 Task: Find connections with filter location Linping with filter topic #Onlineadvertisingwith filter profile language Spanish with filter current company DealShare with filter school National Institute of Technology Warangal with filter industry Radio and Television Broadcasting with filter service category Customer Support with filter keywords title Assistant Engineer
Action: Mouse moved to (347, 239)
Screenshot: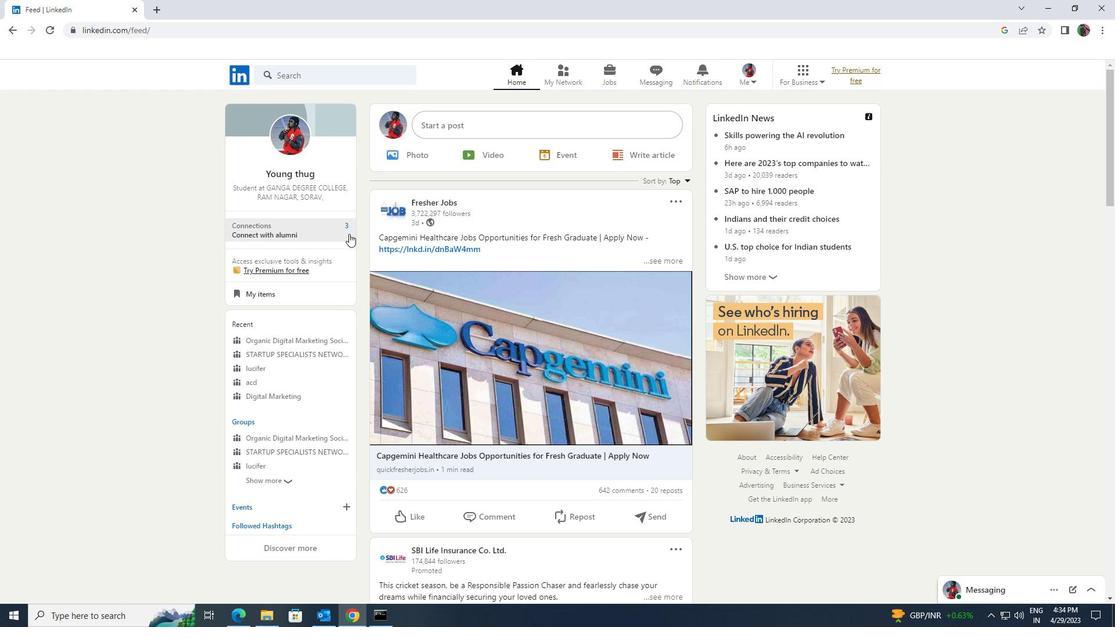 
Action: Mouse pressed left at (347, 239)
Screenshot: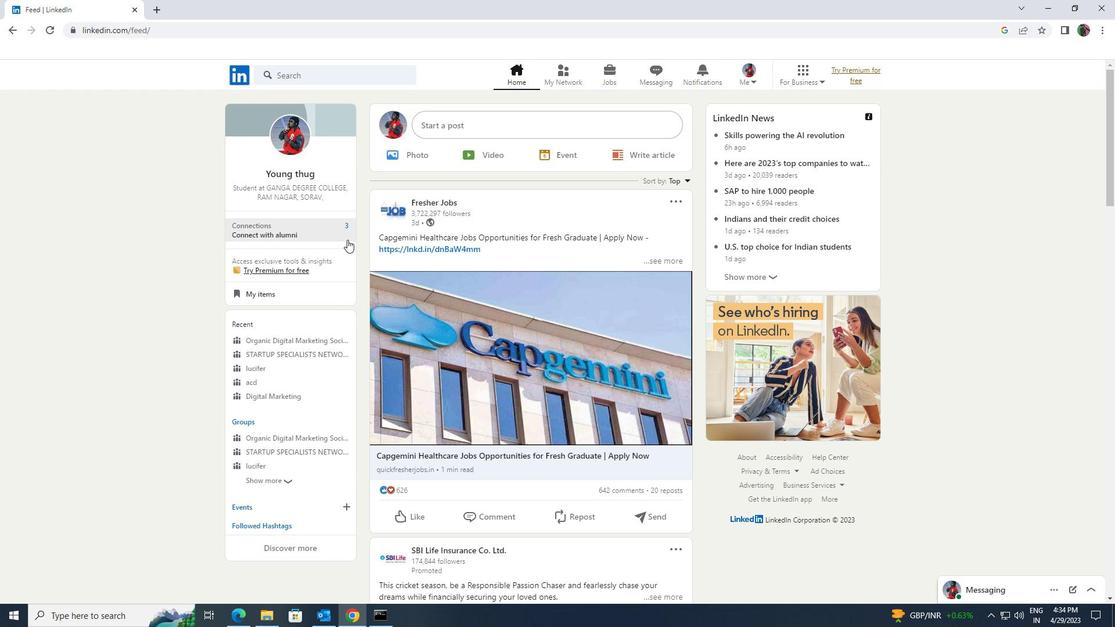 
Action: Mouse moved to (357, 138)
Screenshot: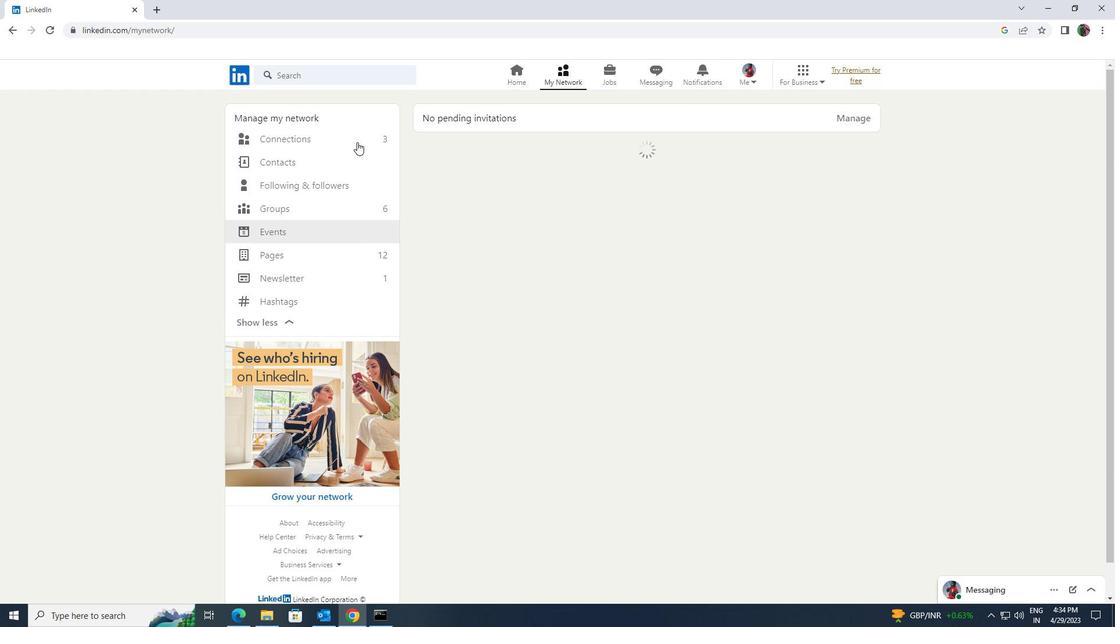 
Action: Mouse pressed left at (357, 138)
Screenshot: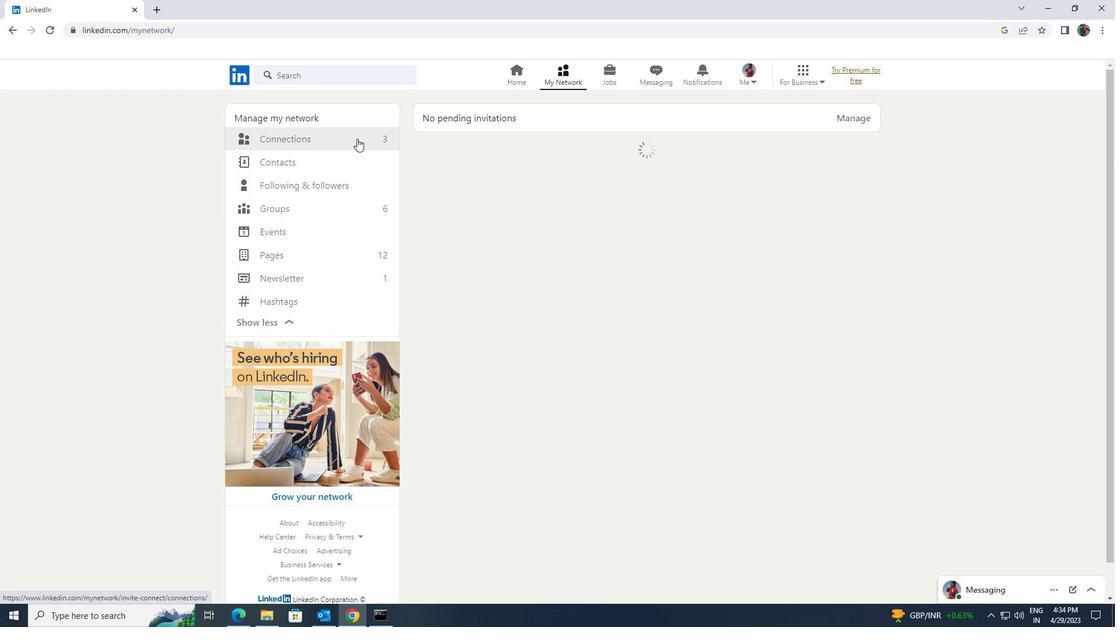 
Action: Mouse moved to (639, 135)
Screenshot: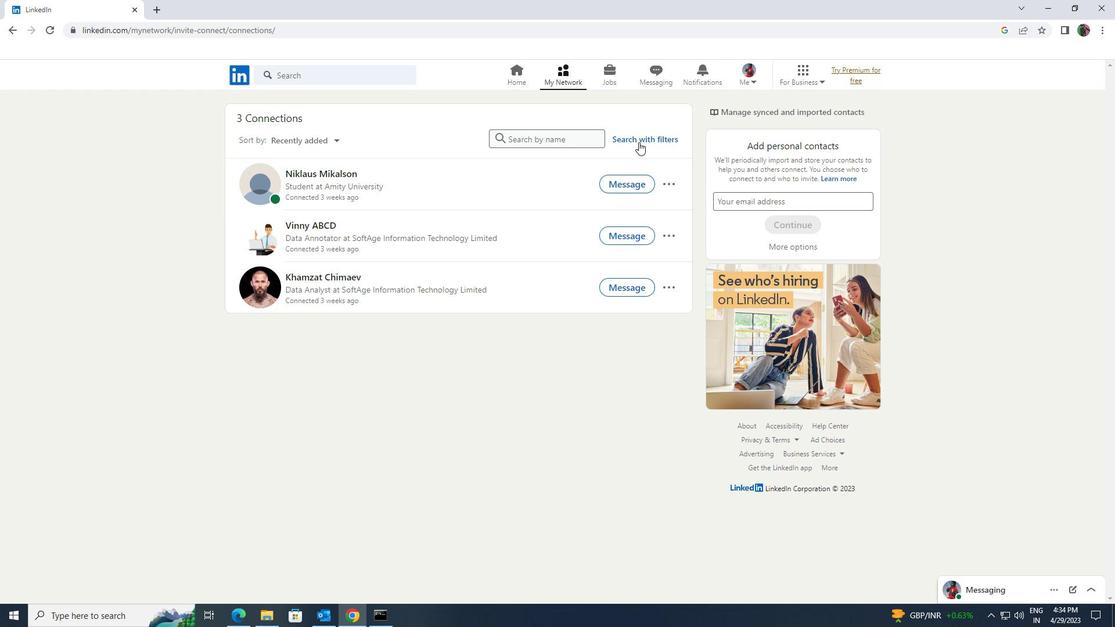 
Action: Mouse pressed left at (639, 135)
Screenshot: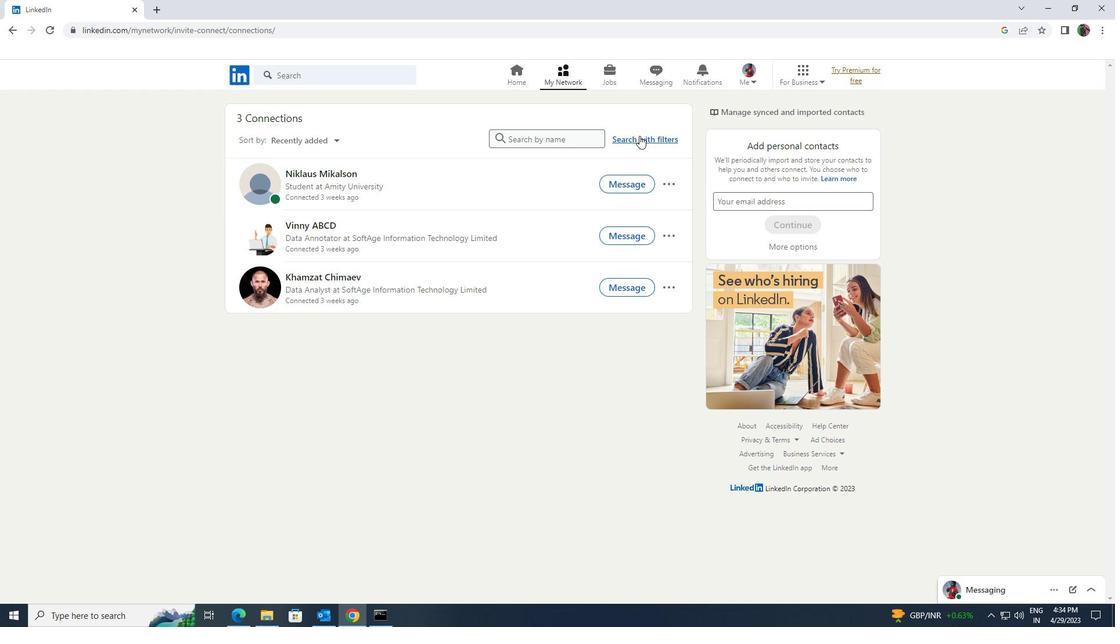
Action: Mouse moved to (593, 110)
Screenshot: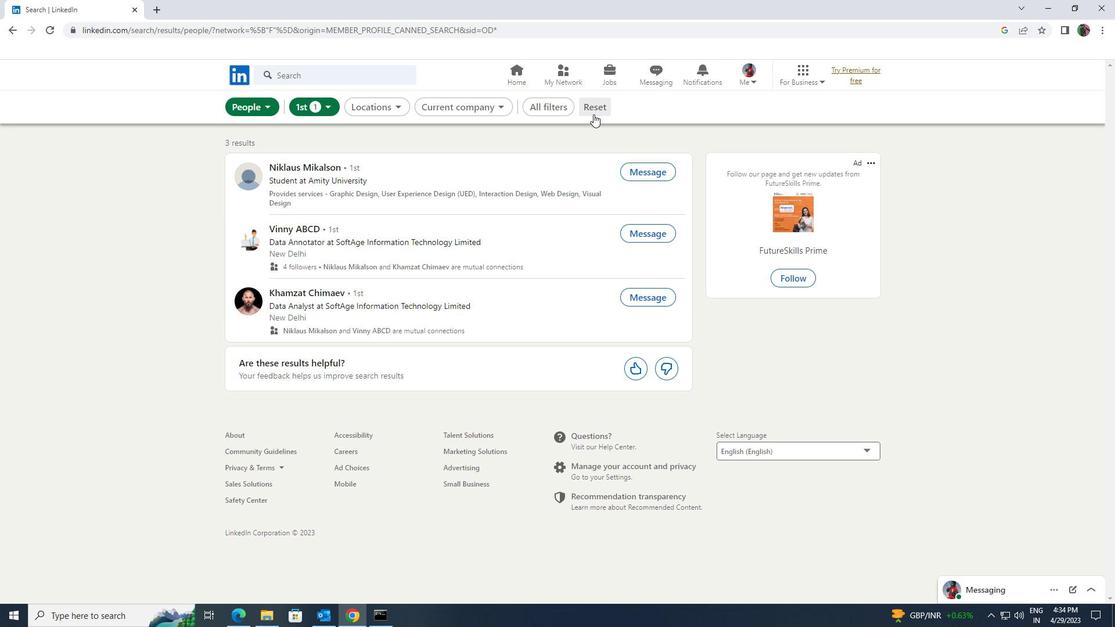 
Action: Mouse pressed left at (593, 110)
Screenshot: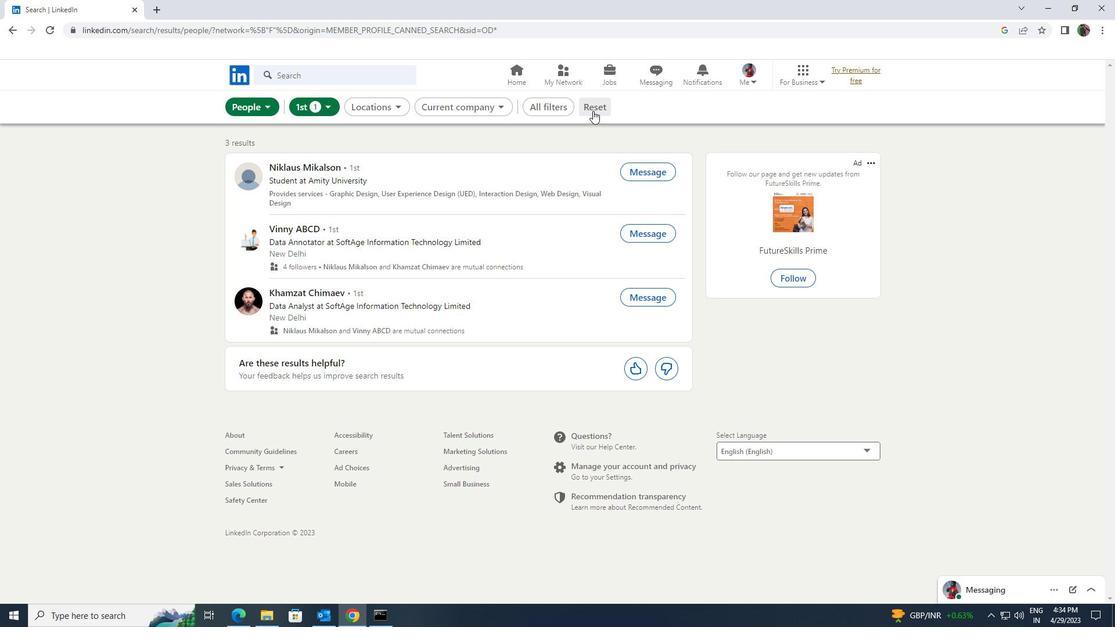 
Action: Mouse moved to (591, 110)
Screenshot: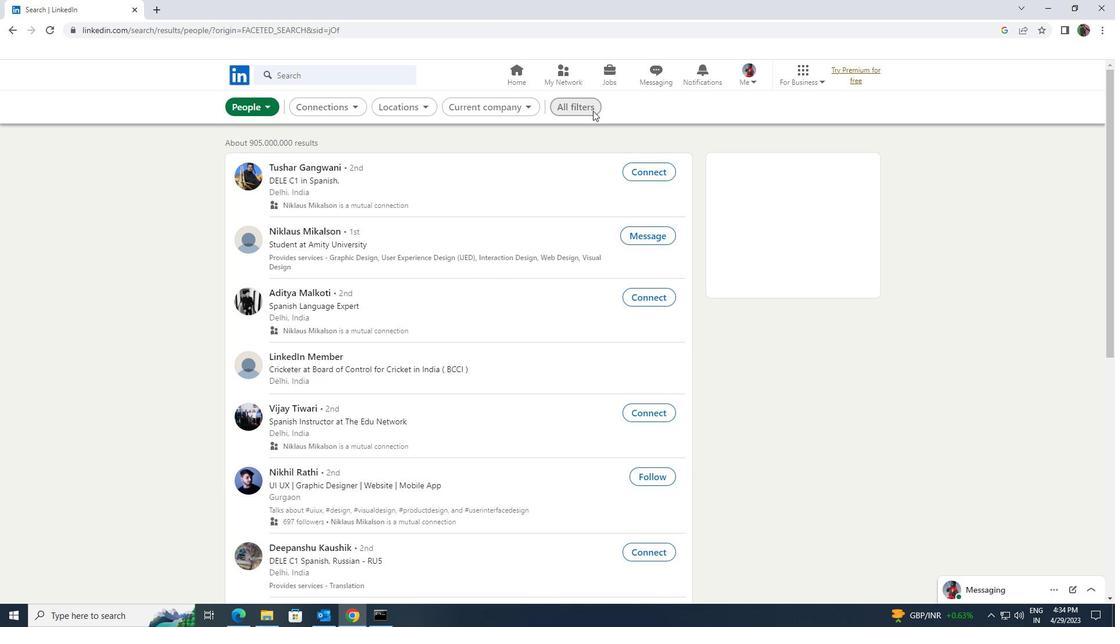 
Action: Mouse pressed left at (591, 110)
Screenshot: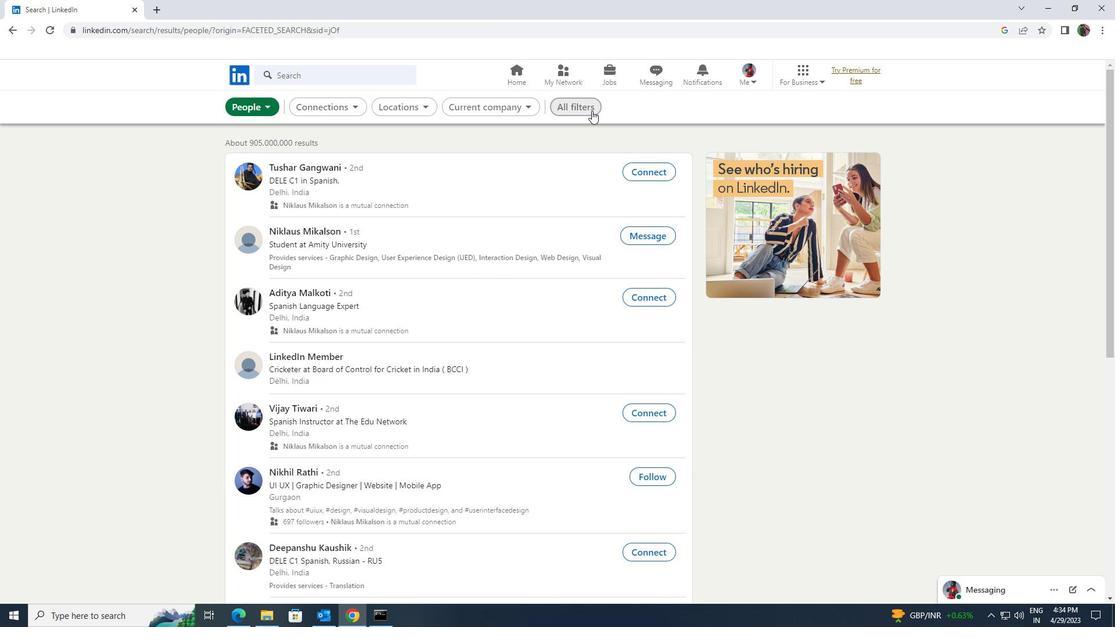 
Action: Mouse moved to (993, 367)
Screenshot: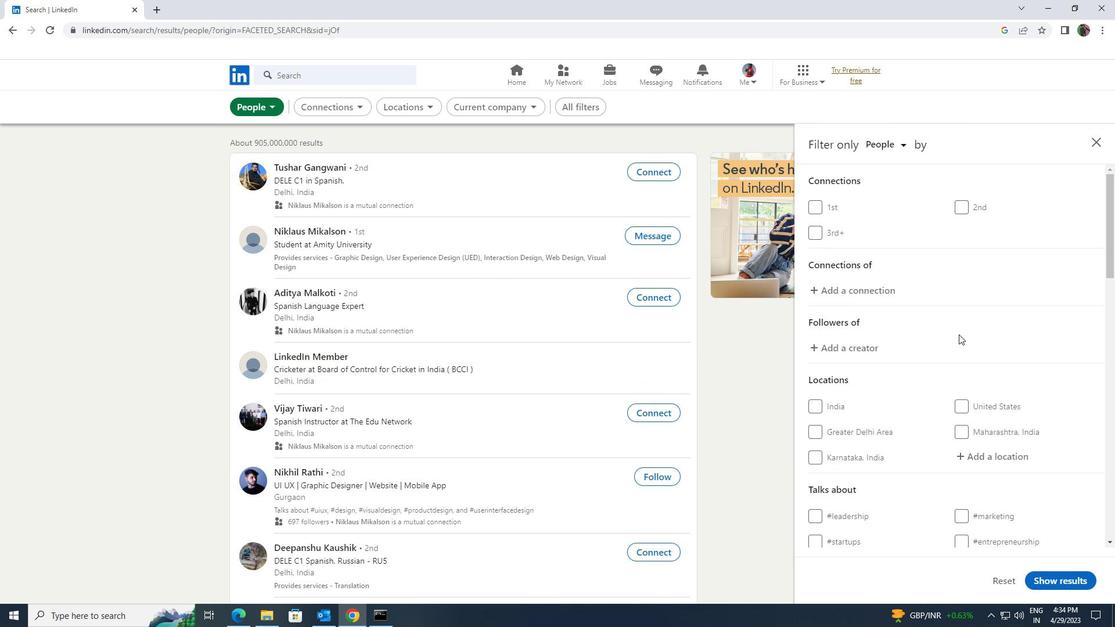 
Action: Mouse scrolled (993, 367) with delta (0, 0)
Screenshot: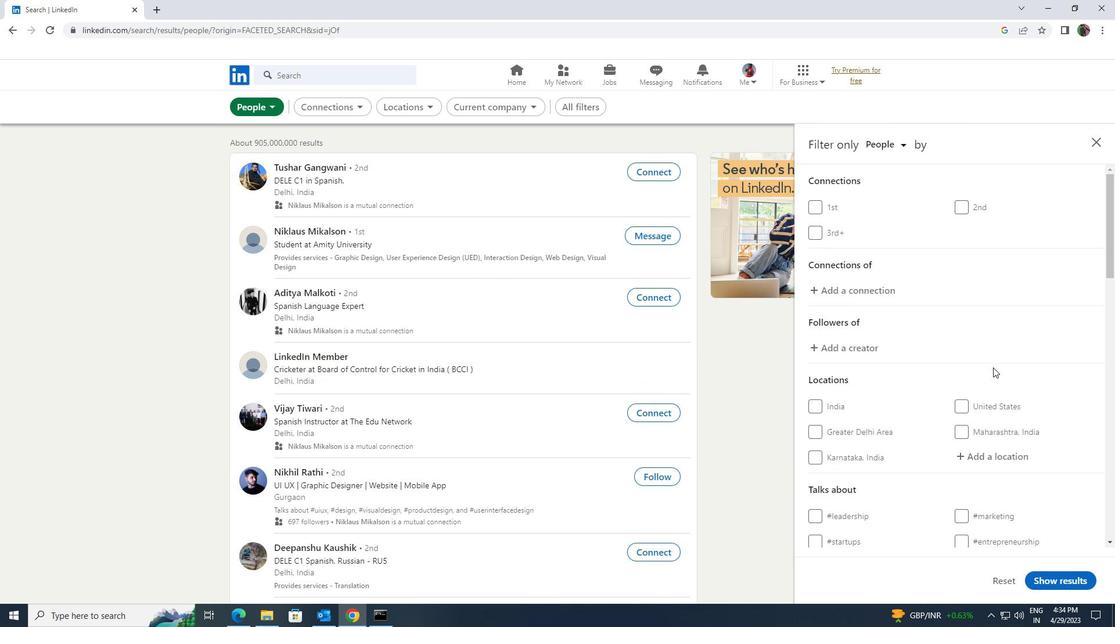 
Action: Mouse scrolled (993, 367) with delta (0, 0)
Screenshot: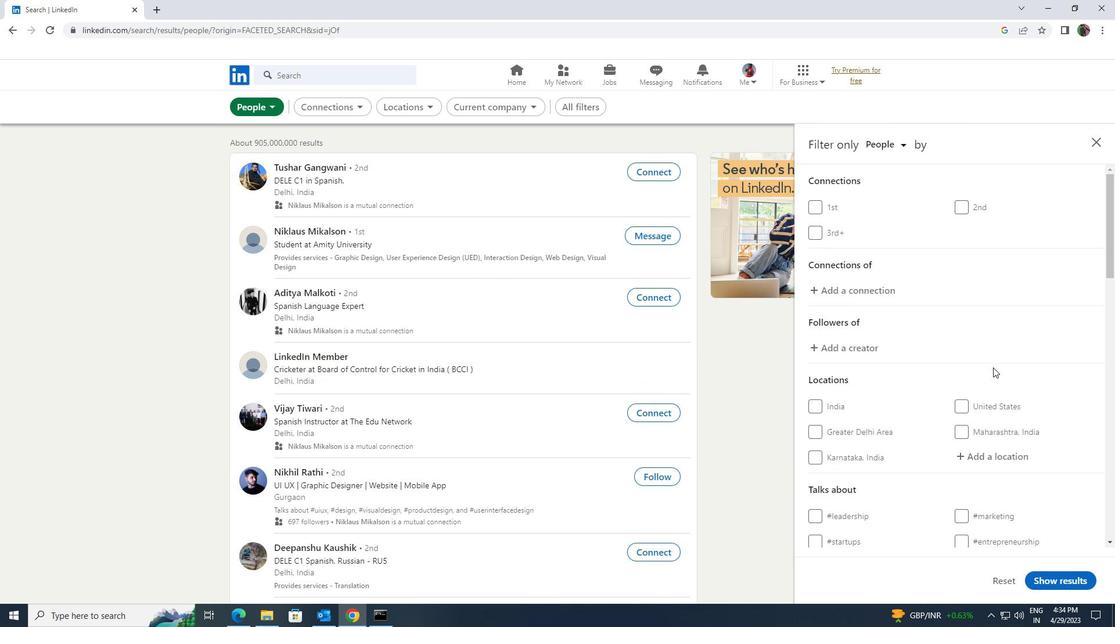 
Action: Mouse moved to (996, 343)
Screenshot: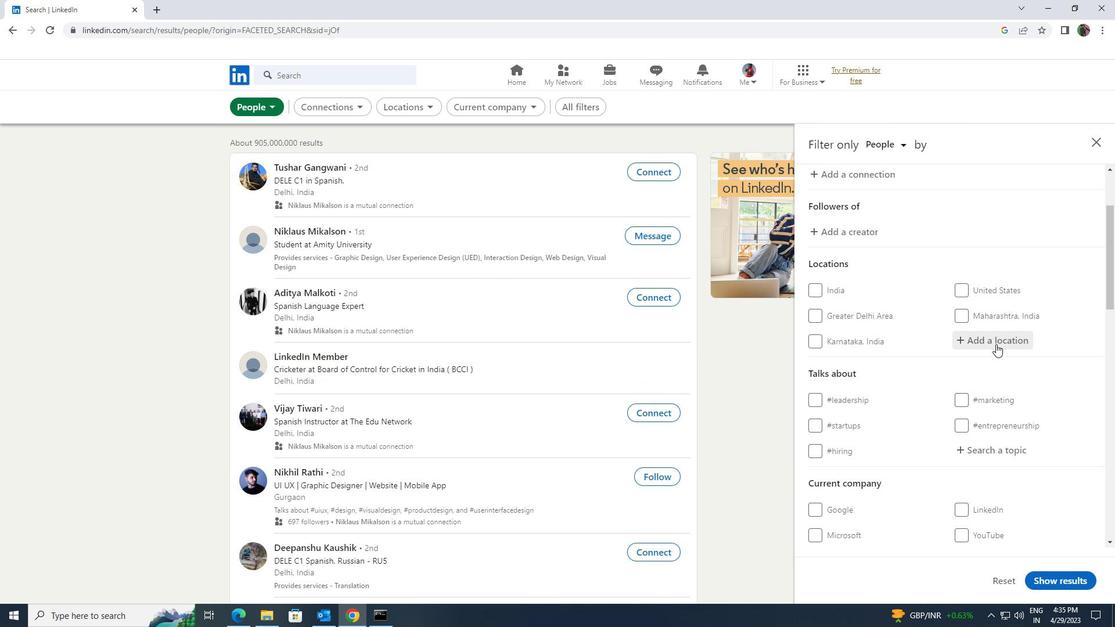 
Action: Mouse pressed left at (996, 343)
Screenshot: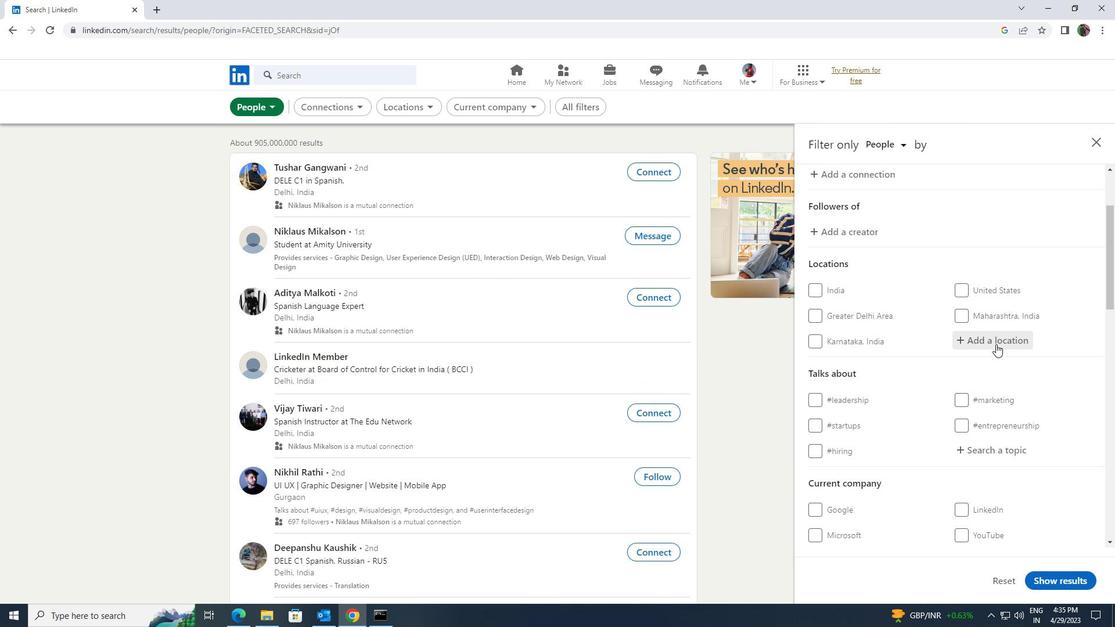 
Action: Key pressed <Key.shift>LINGPING
Screenshot: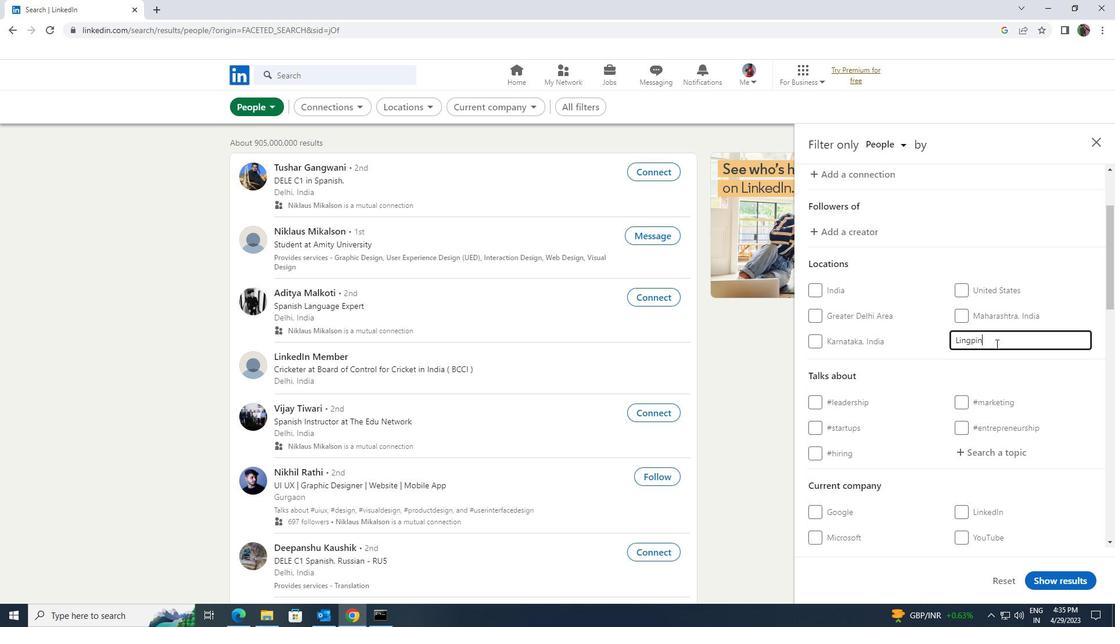 
Action: Mouse moved to (997, 449)
Screenshot: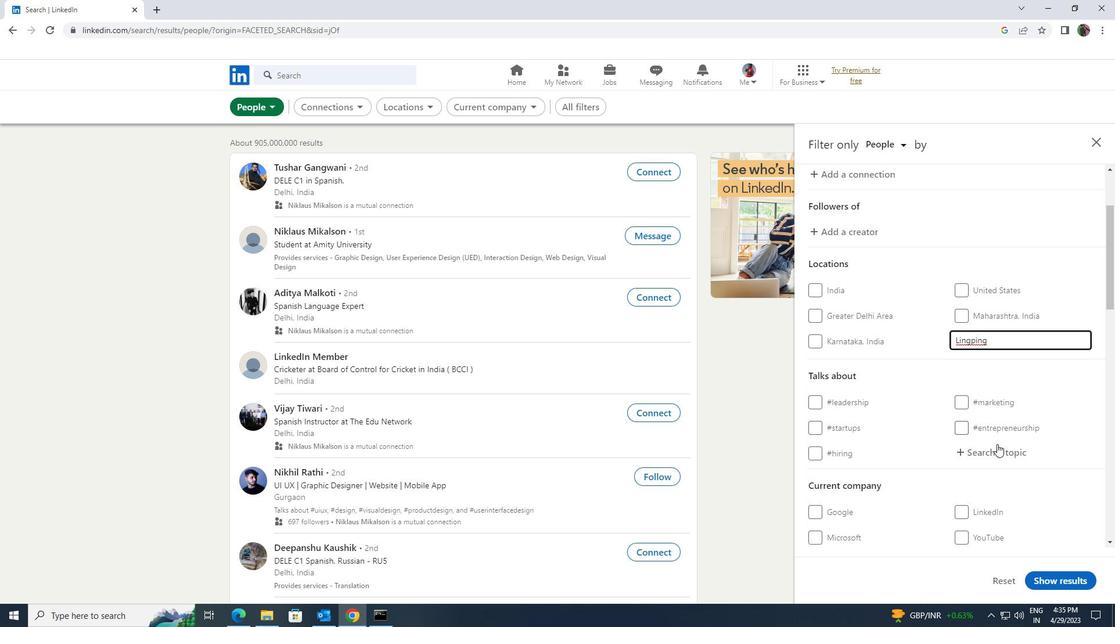 
Action: Mouse pressed left at (997, 449)
Screenshot: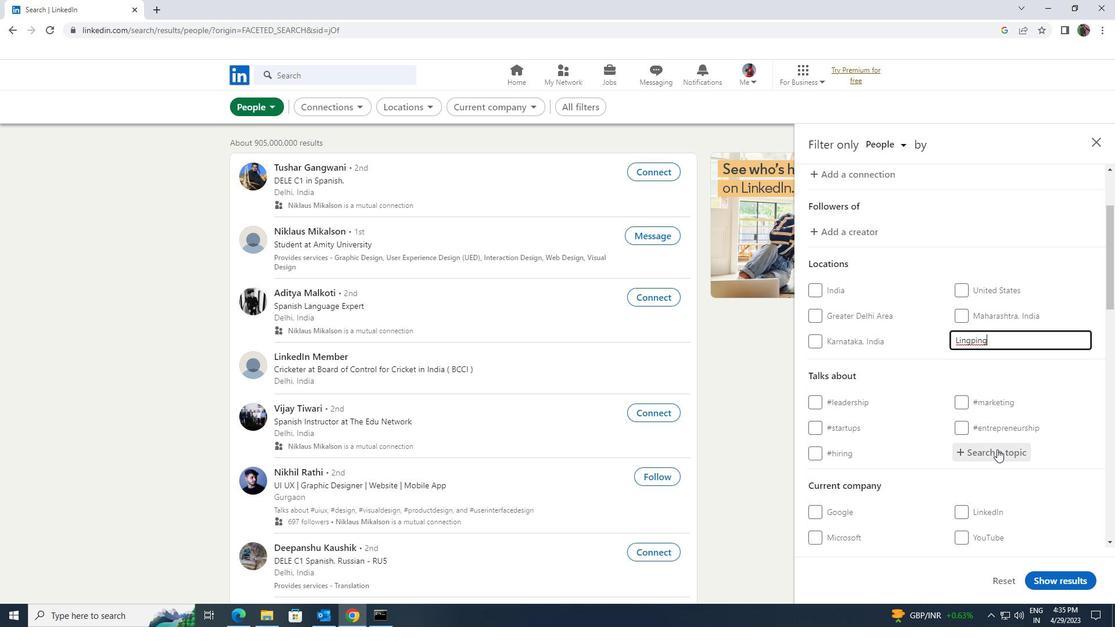 
Action: Mouse moved to (997, 450)
Screenshot: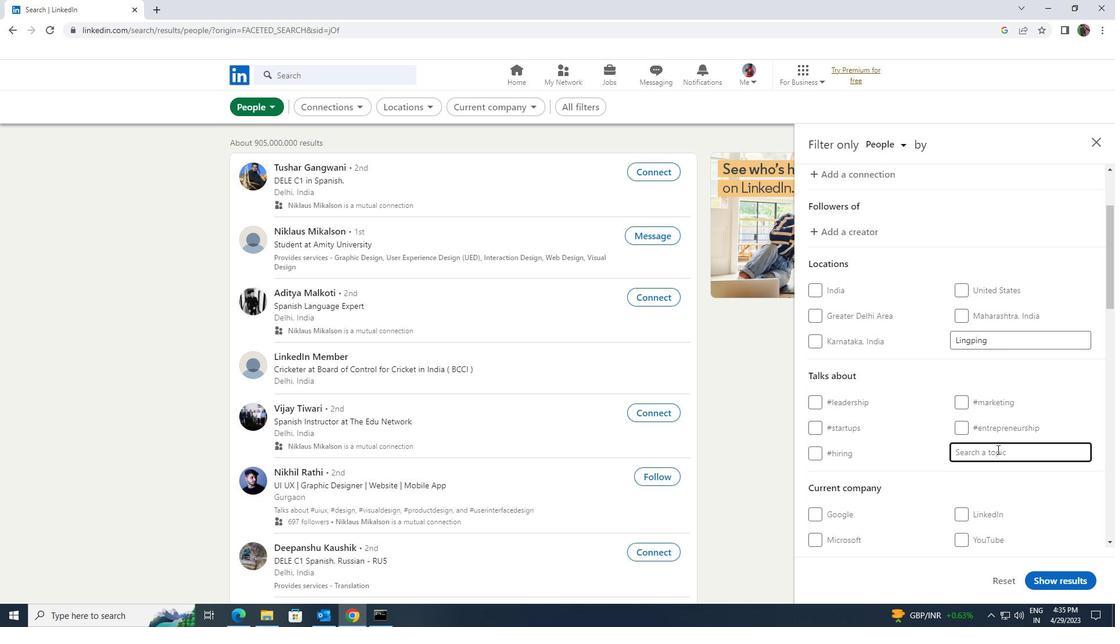 
Action: Key pressed <Key.shift>ONLINEADVER
Screenshot: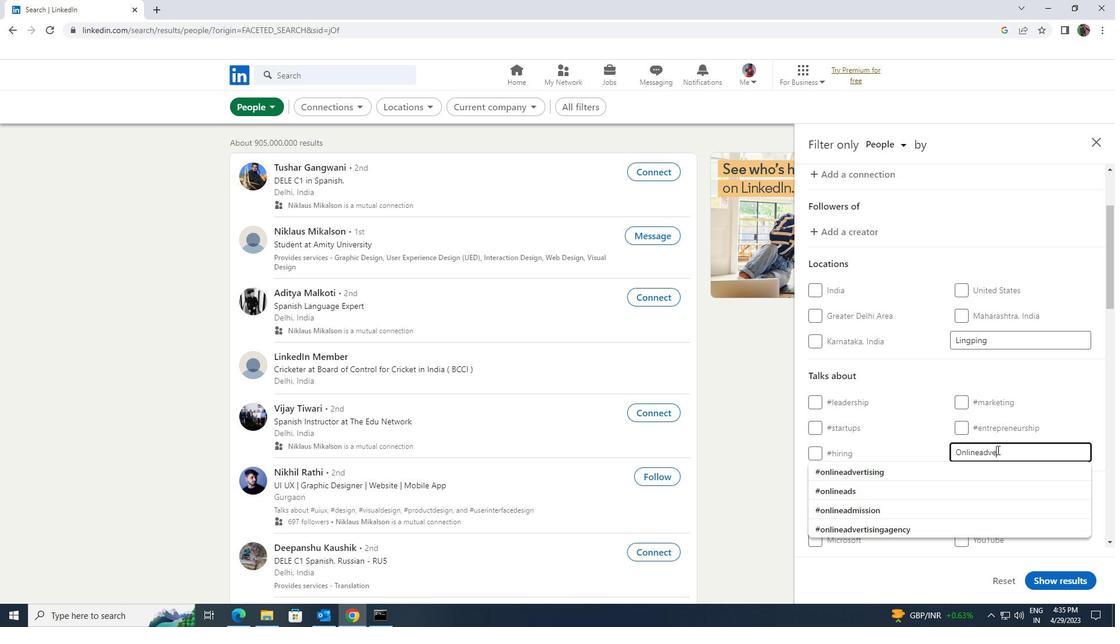 
Action: Mouse moved to (989, 465)
Screenshot: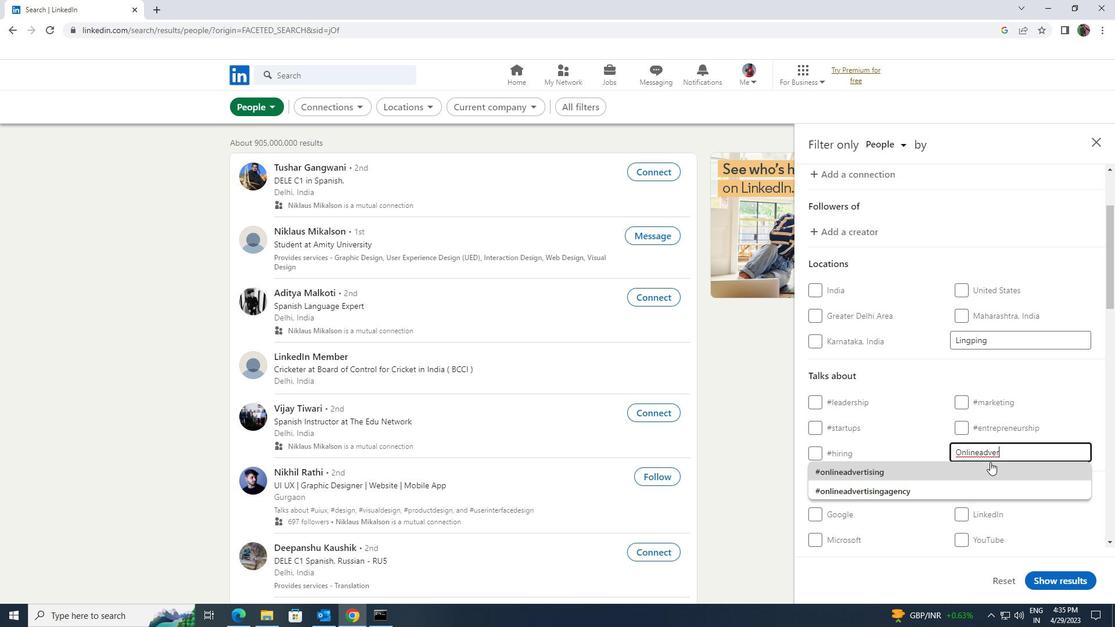 
Action: Mouse pressed left at (989, 465)
Screenshot: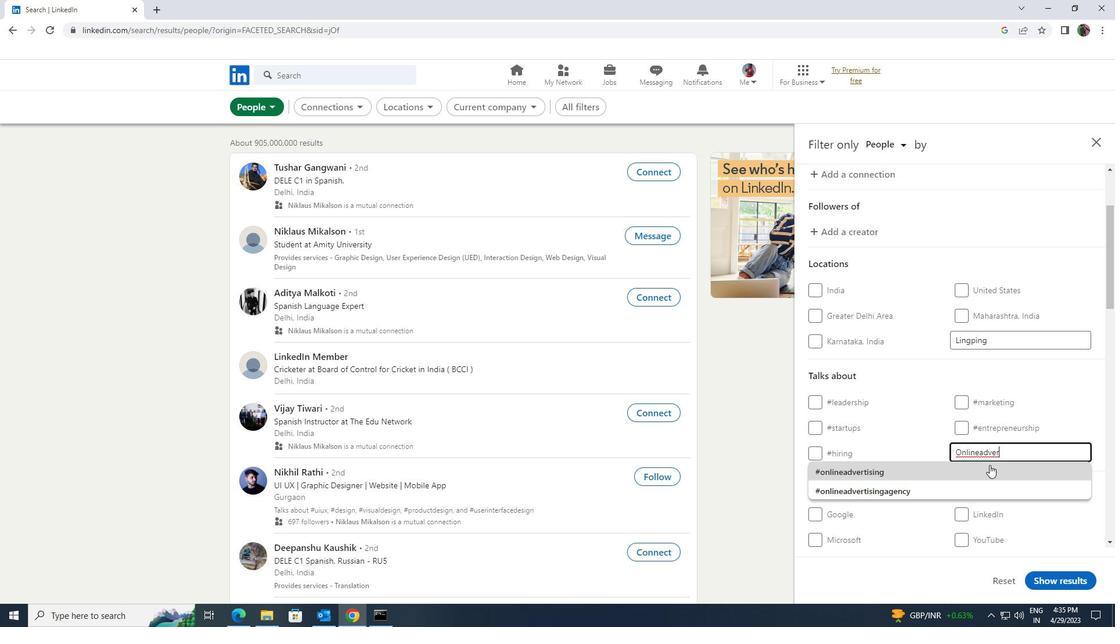 
Action: Mouse scrolled (989, 464) with delta (0, 0)
Screenshot: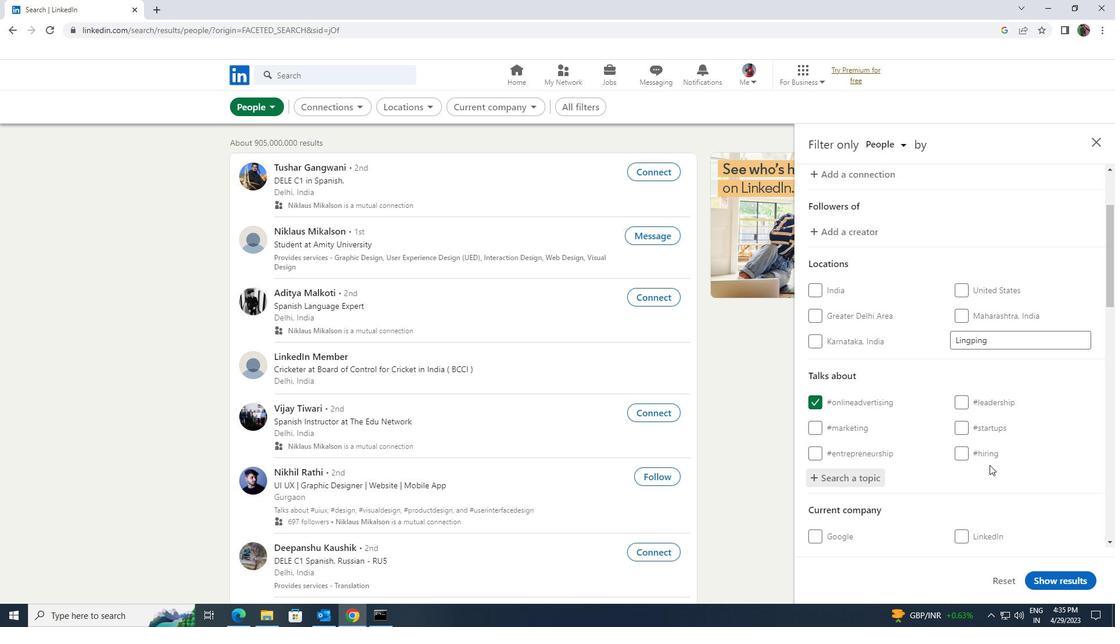 
Action: Mouse scrolled (989, 464) with delta (0, 0)
Screenshot: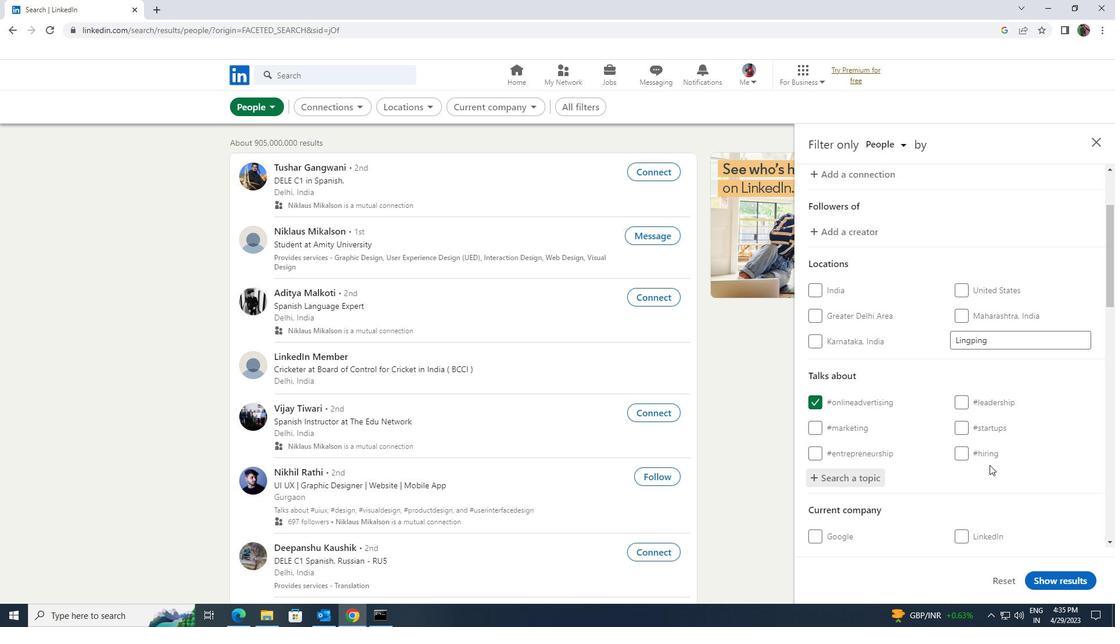 
Action: Mouse scrolled (989, 464) with delta (0, 0)
Screenshot: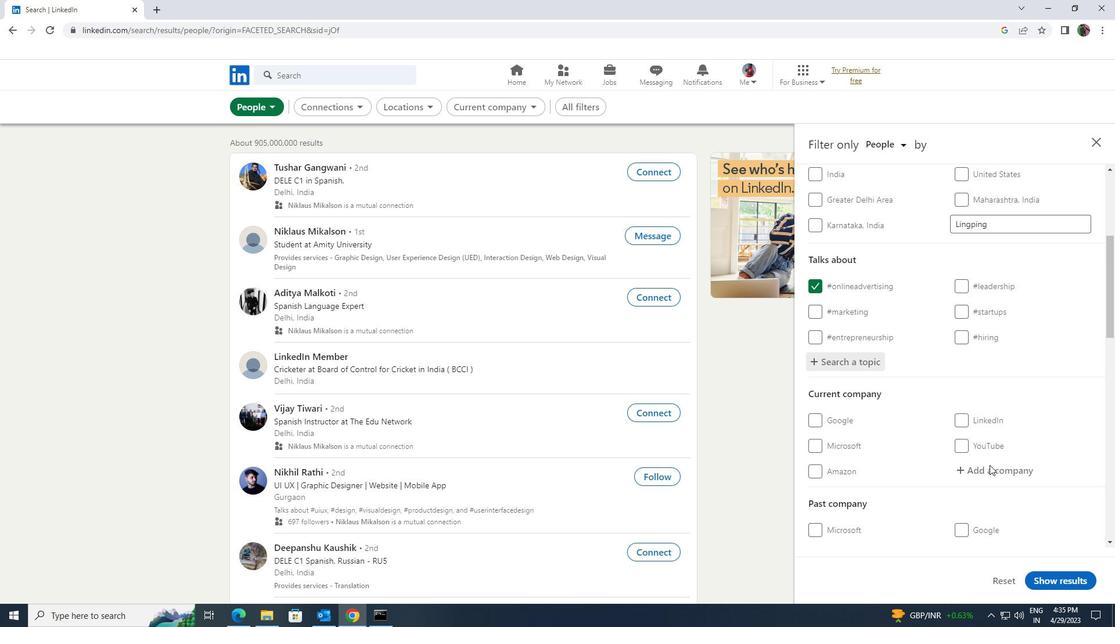 
Action: Mouse scrolled (989, 464) with delta (0, 0)
Screenshot: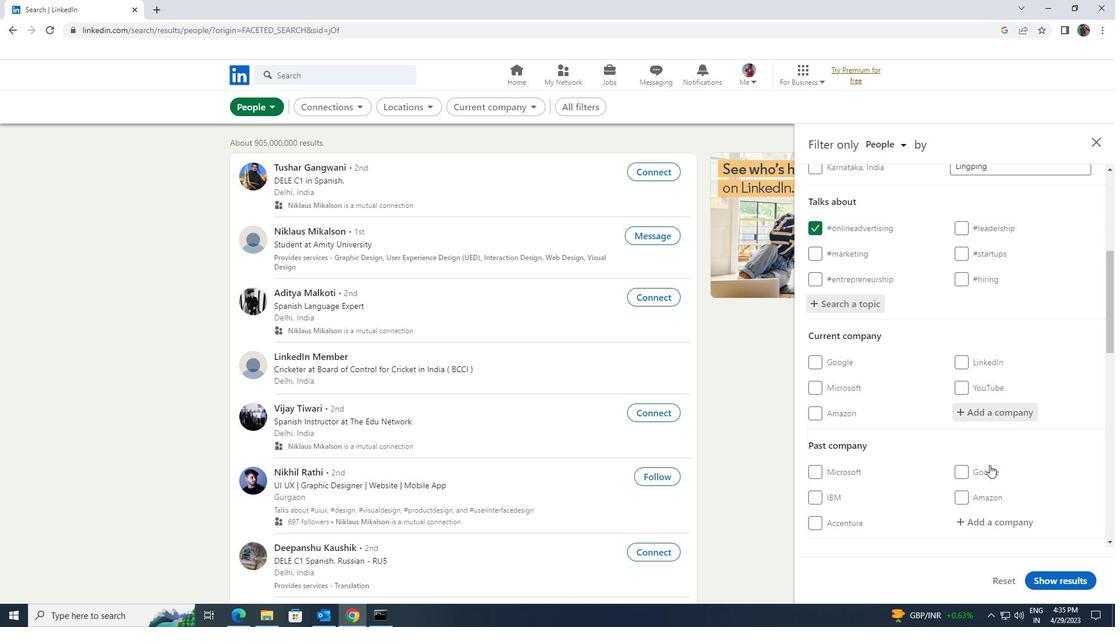 
Action: Mouse scrolled (989, 464) with delta (0, 0)
Screenshot: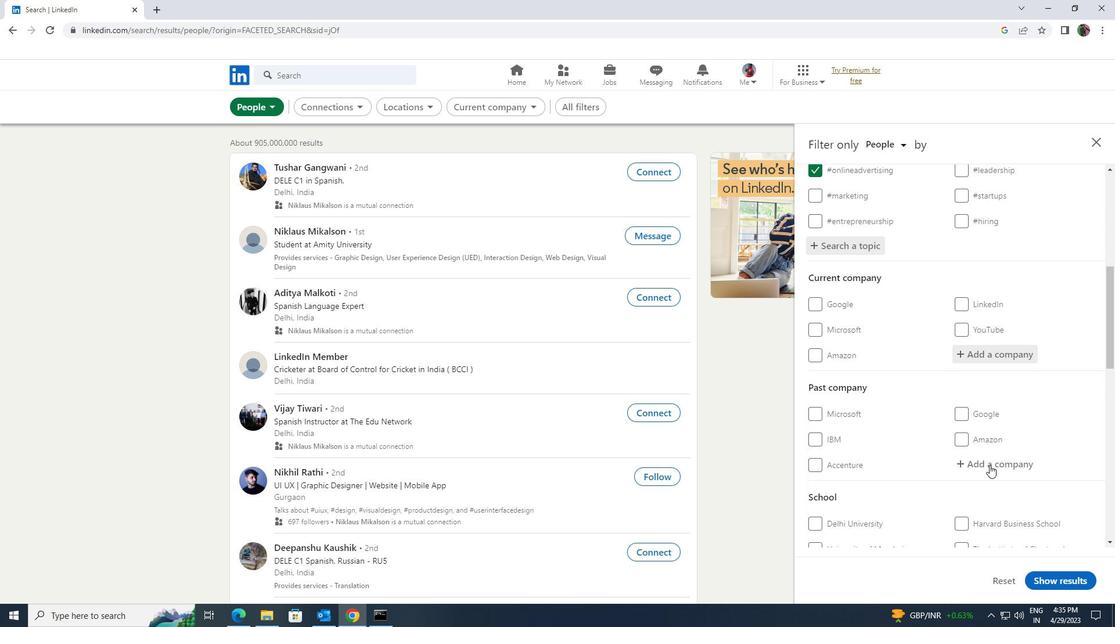 
Action: Mouse scrolled (989, 464) with delta (0, 0)
Screenshot: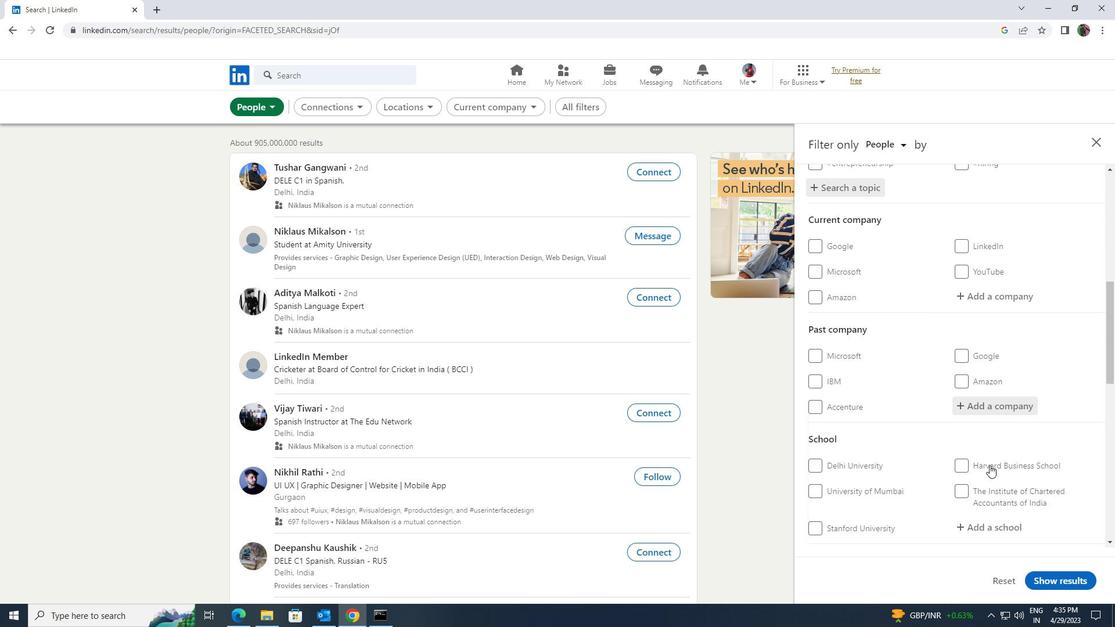 
Action: Mouse scrolled (989, 464) with delta (0, 0)
Screenshot: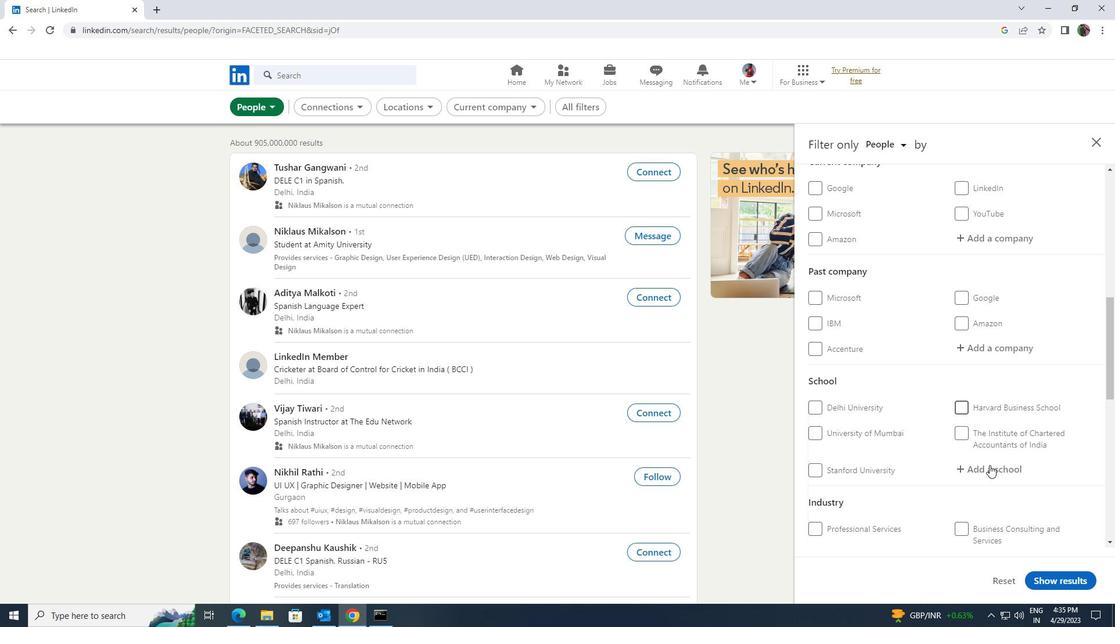 
Action: Mouse scrolled (989, 464) with delta (0, 0)
Screenshot: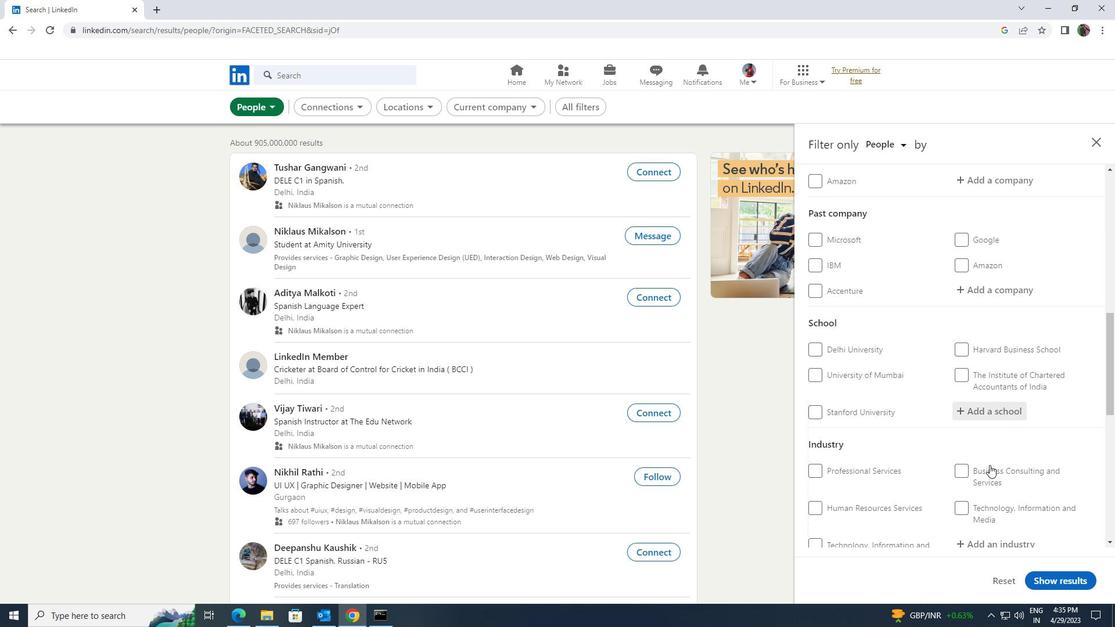 
Action: Mouse scrolled (989, 464) with delta (0, 0)
Screenshot: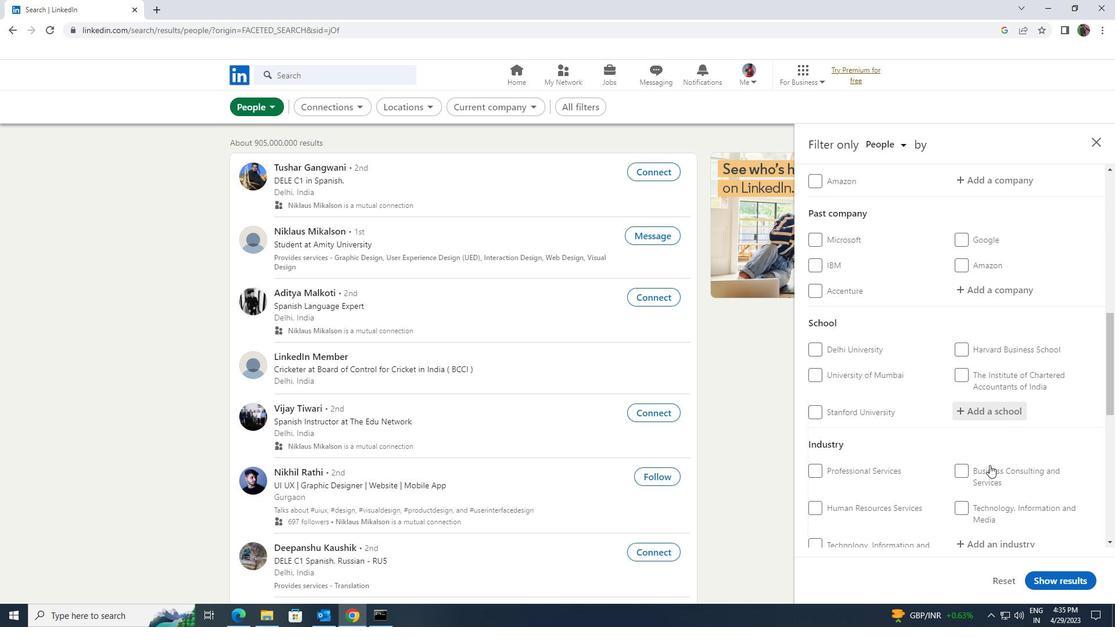 
Action: Mouse scrolled (989, 464) with delta (0, 0)
Screenshot: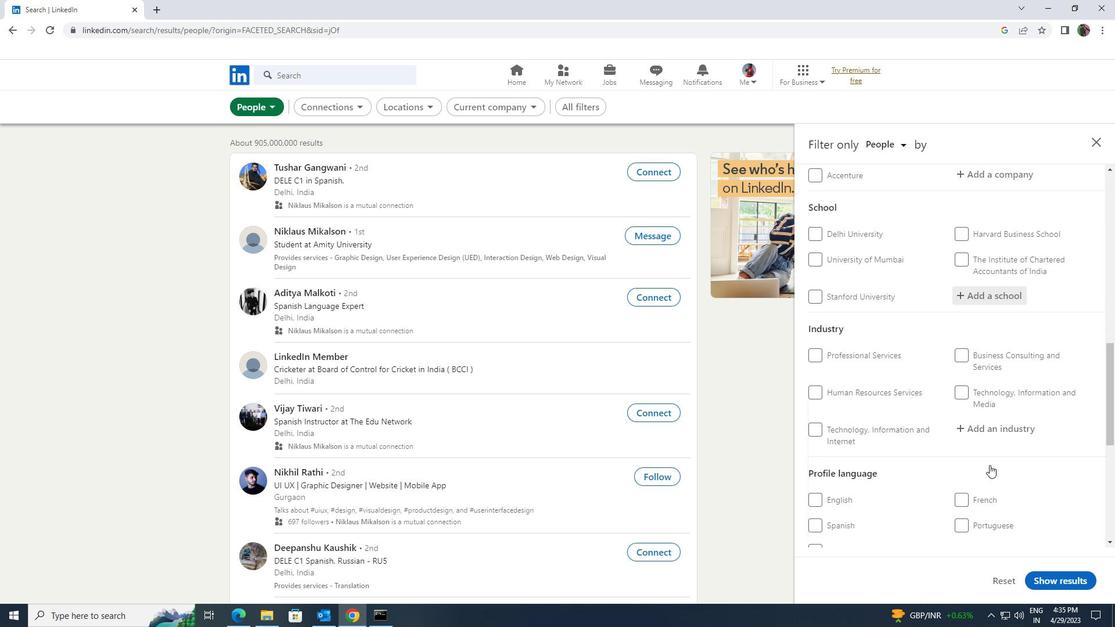 
Action: Mouse moved to (820, 468)
Screenshot: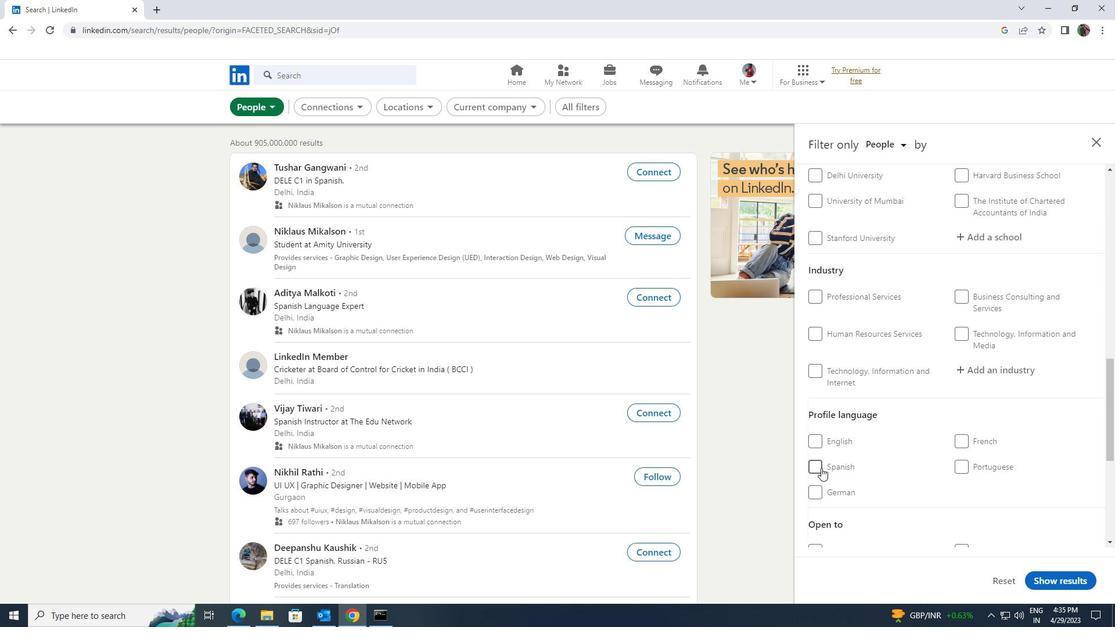 
Action: Mouse pressed left at (820, 468)
Screenshot: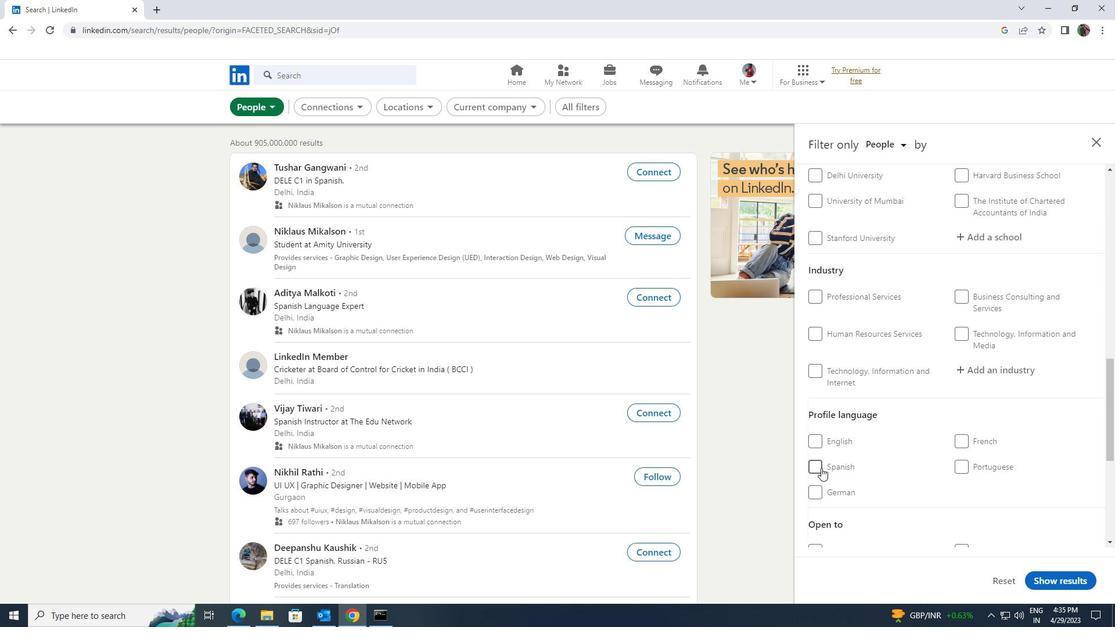 
Action: Mouse moved to (941, 488)
Screenshot: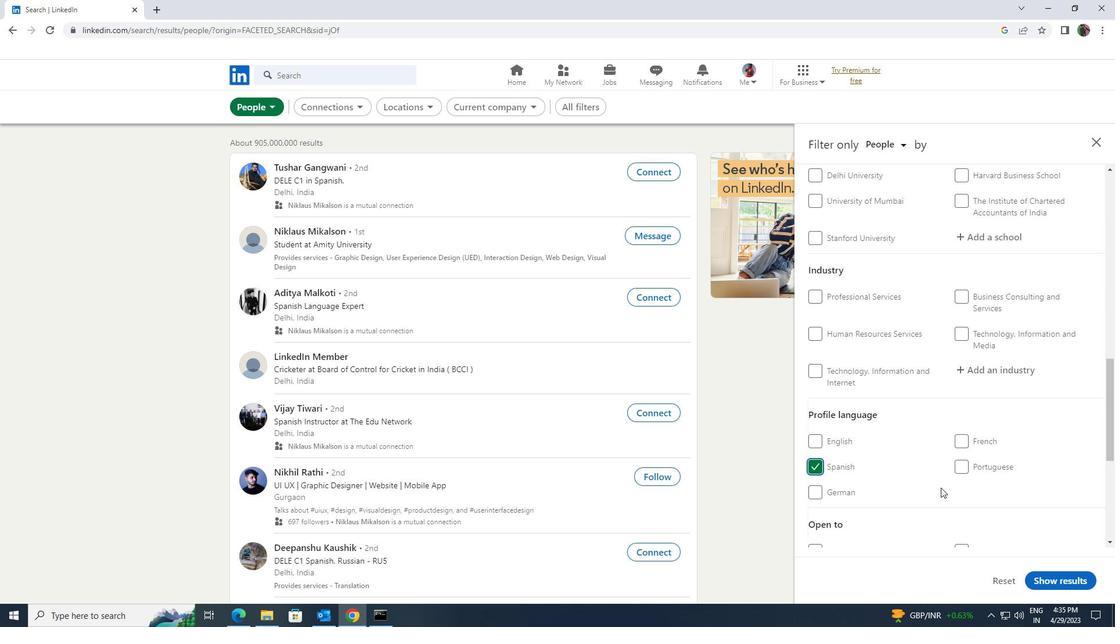 
Action: Mouse scrolled (941, 489) with delta (0, 0)
Screenshot: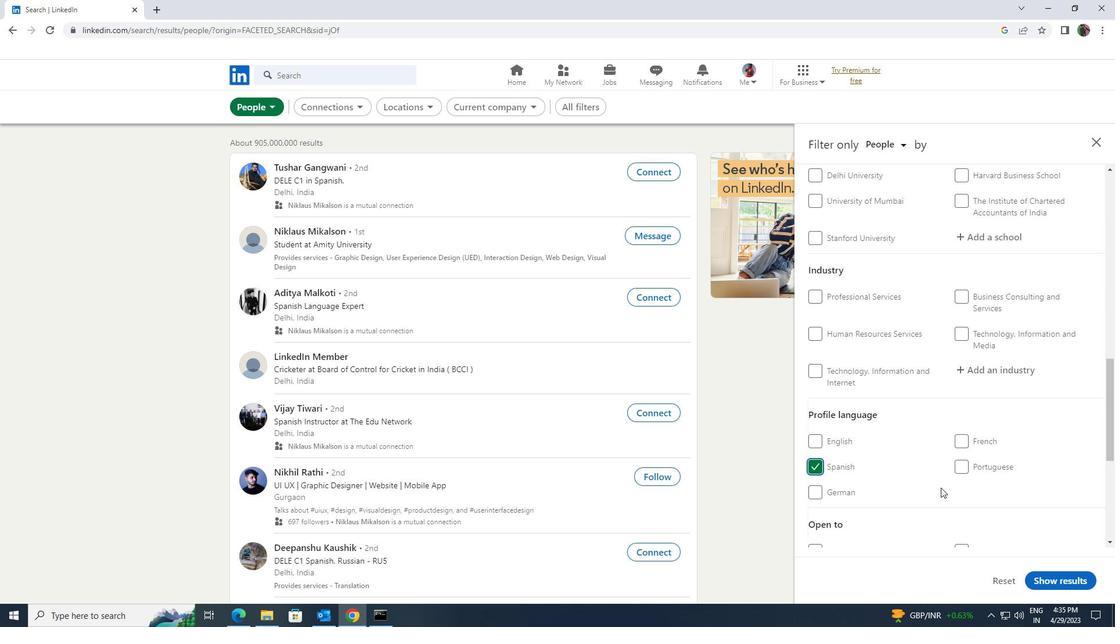 
Action: Mouse scrolled (941, 489) with delta (0, 0)
Screenshot: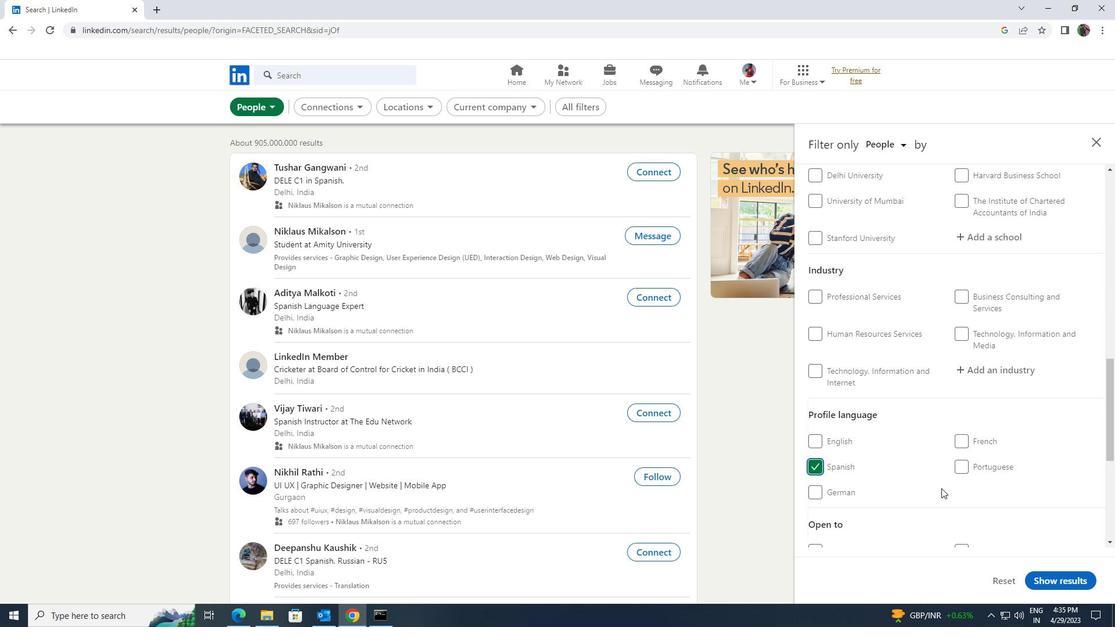 
Action: Mouse moved to (940, 489)
Screenshot: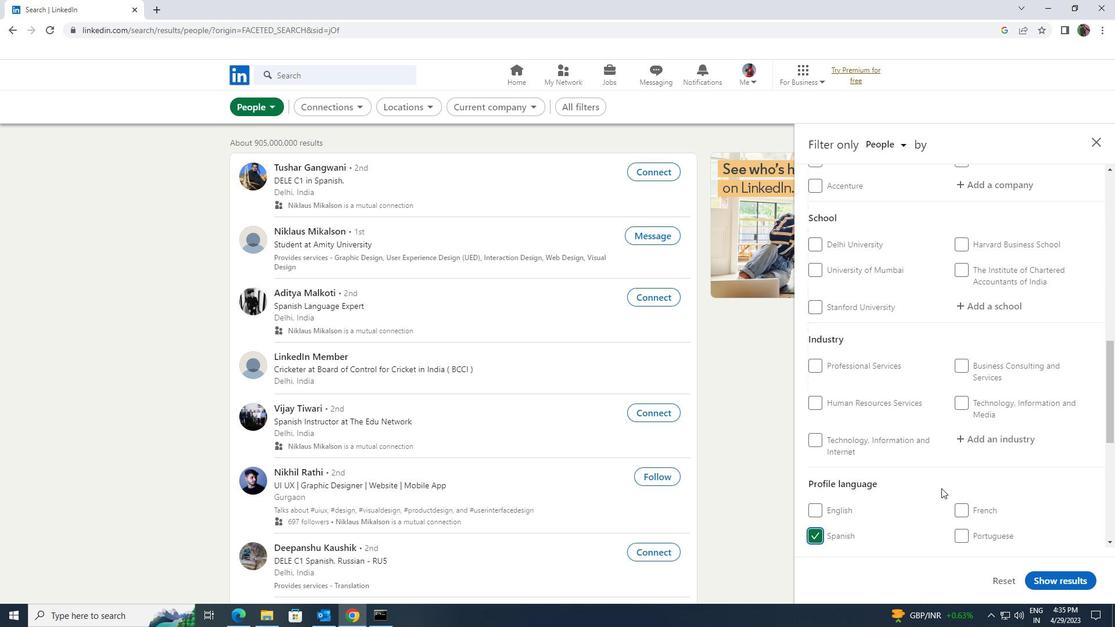
Action: Mouse scrolled (940, 489) with delta (0, 0)
Screenshot: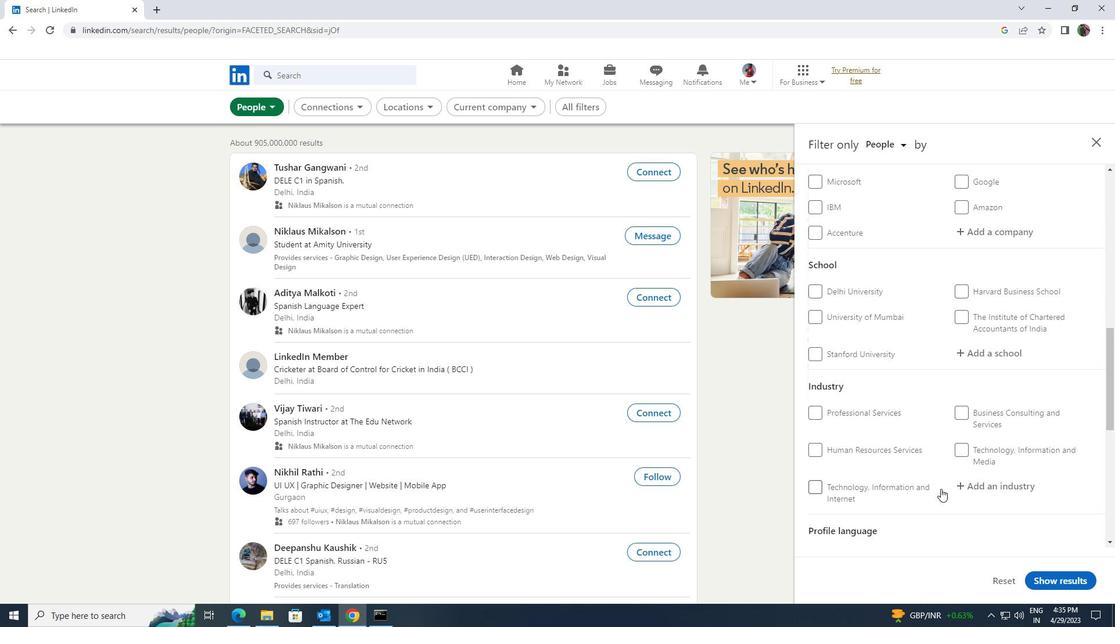 
Action: Mouse moved to (939, 489)
Screenshot: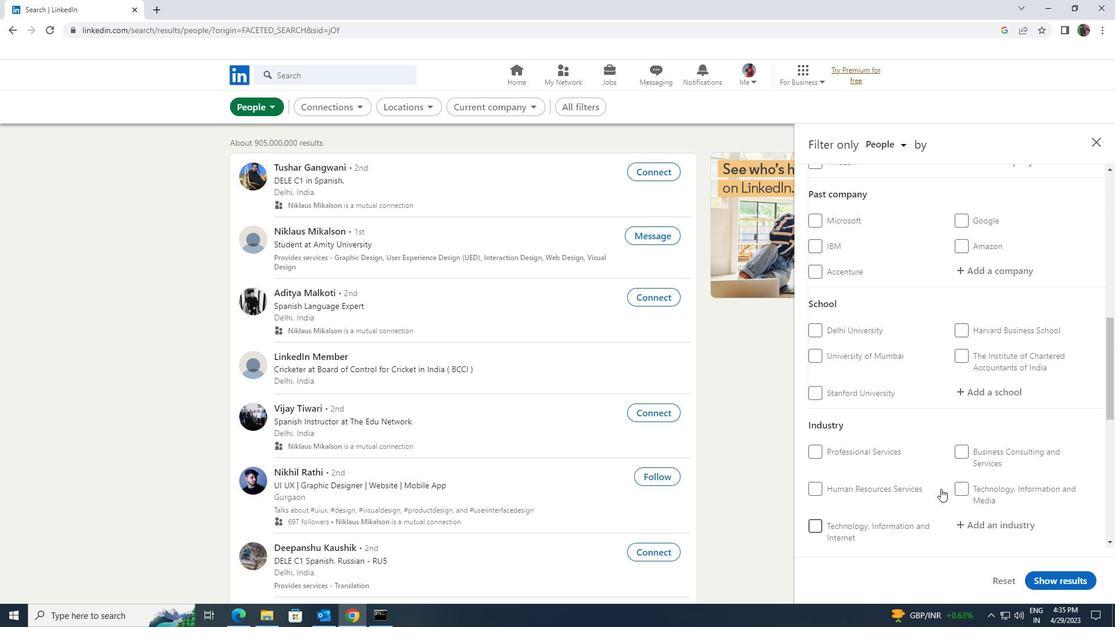 
Action: Mouse scrolled (939, 490) with delta (0, 0)
Screenshot: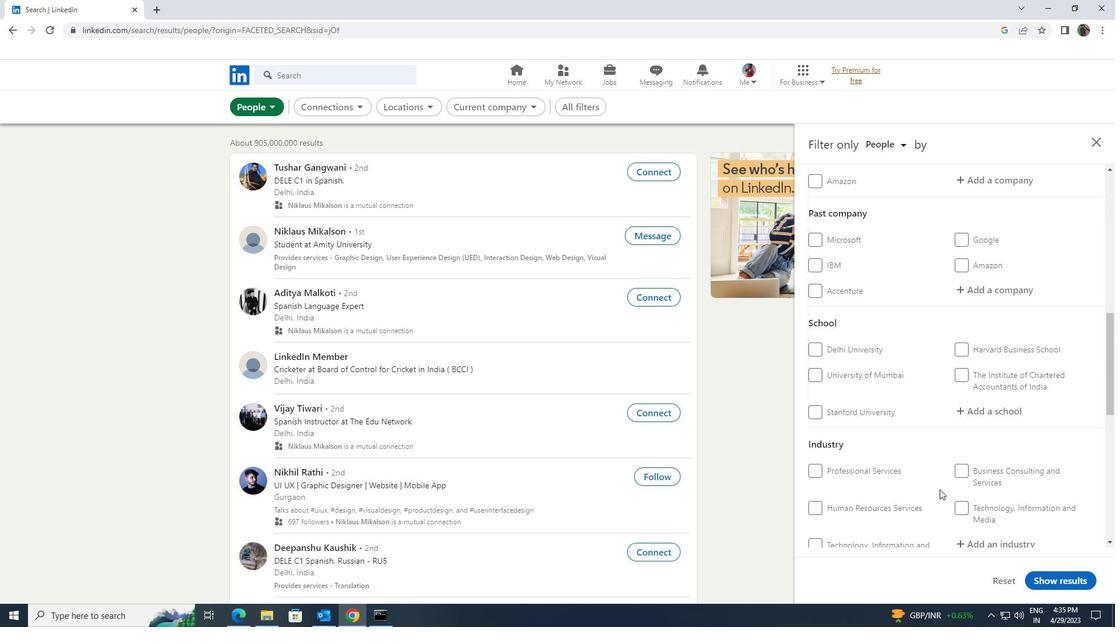 
Action: Mouse scrolled (939, 490) with delta (0, 0)
Screenshot: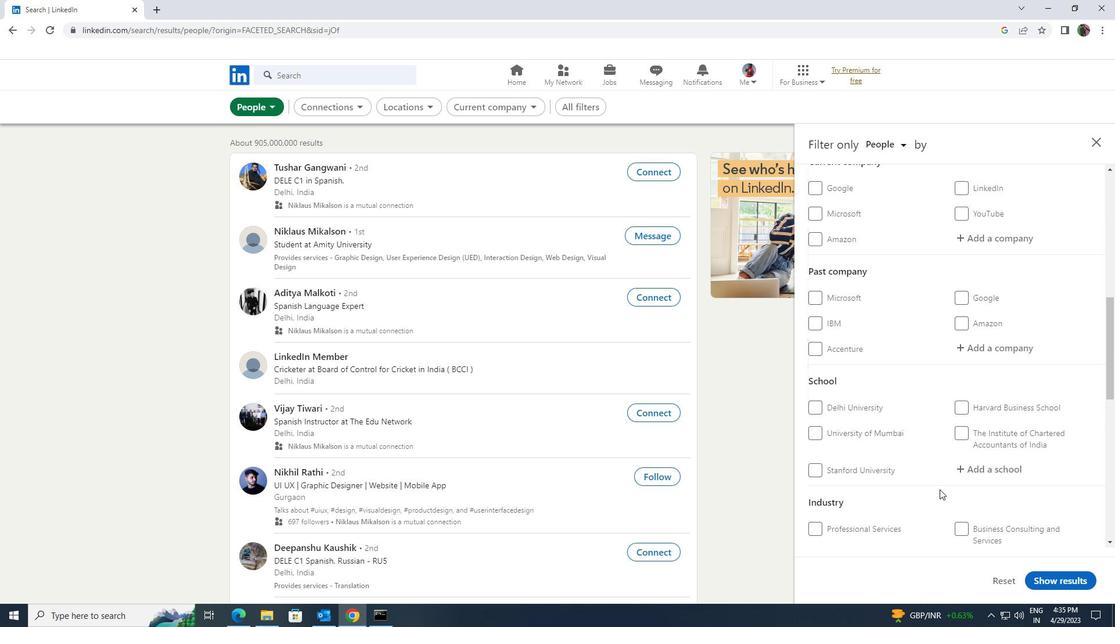 
Action: Mouse moved to (939, 489)
Screenshot: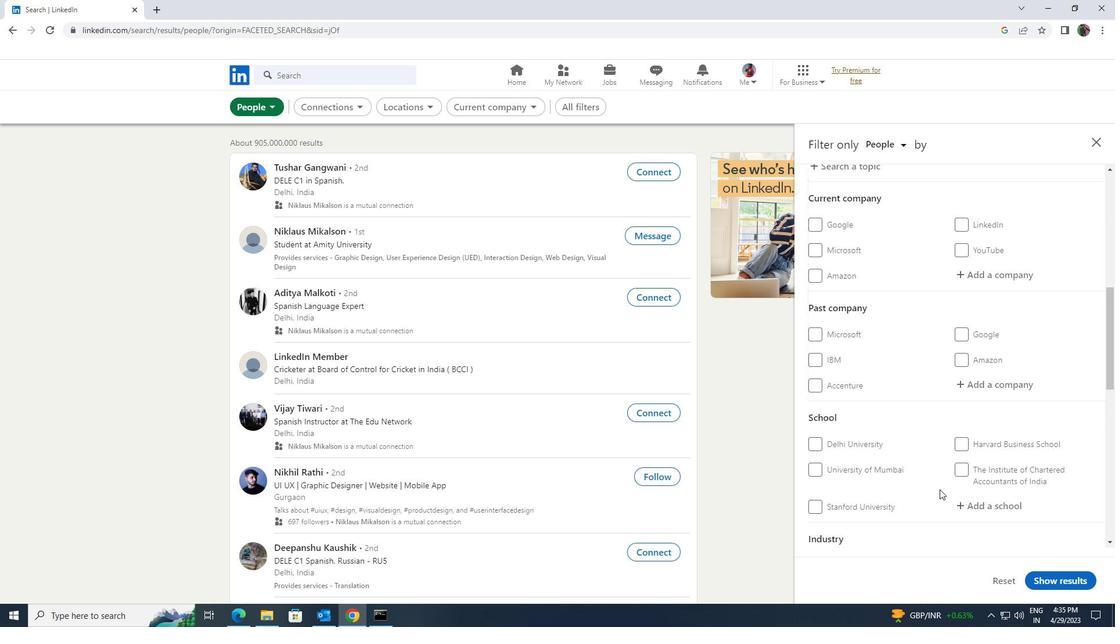 
Action: Mouse scrolled (939, 490) with delta (0, 0)
Screenshot: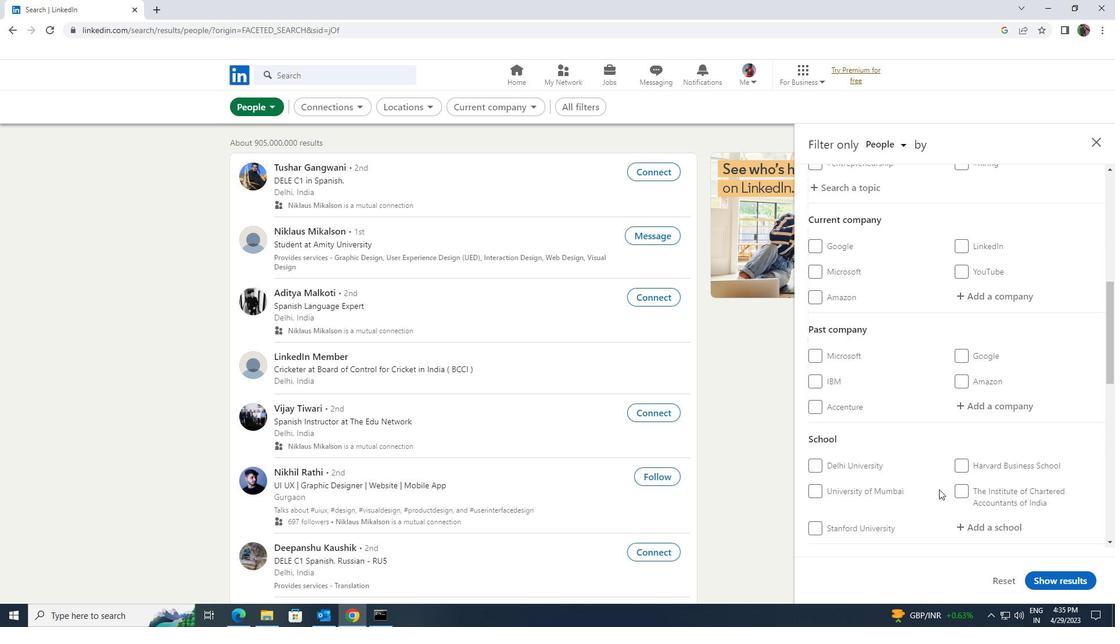 
Action: Mouse scrolled (939, 490) with delta (0, 0)
Screenshot: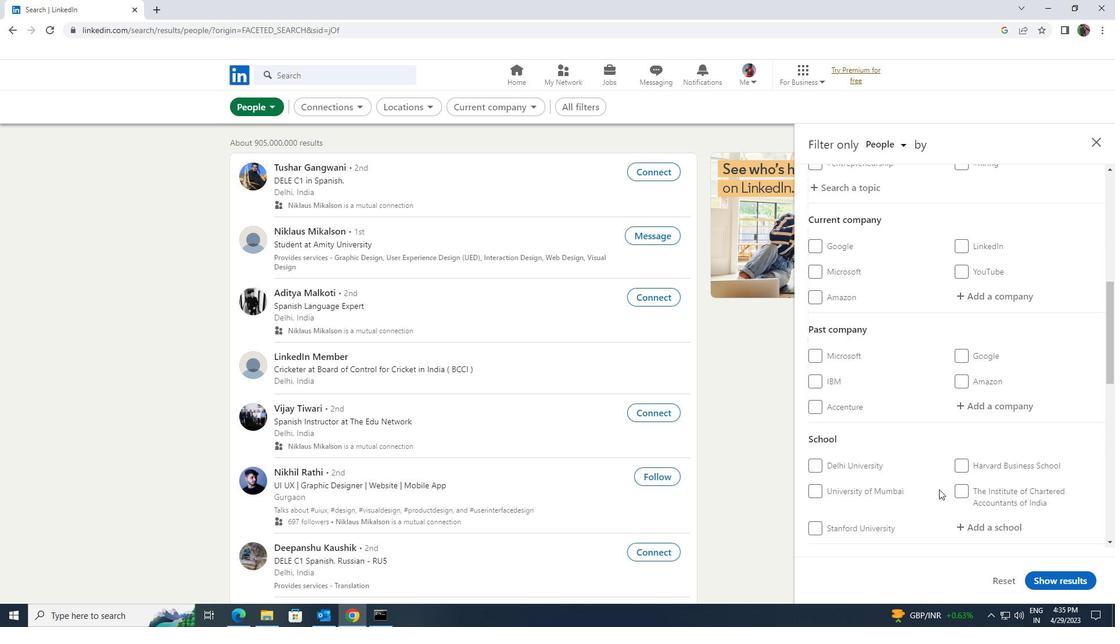 
Action: Mouse moved to (969, 410)
Screenshot: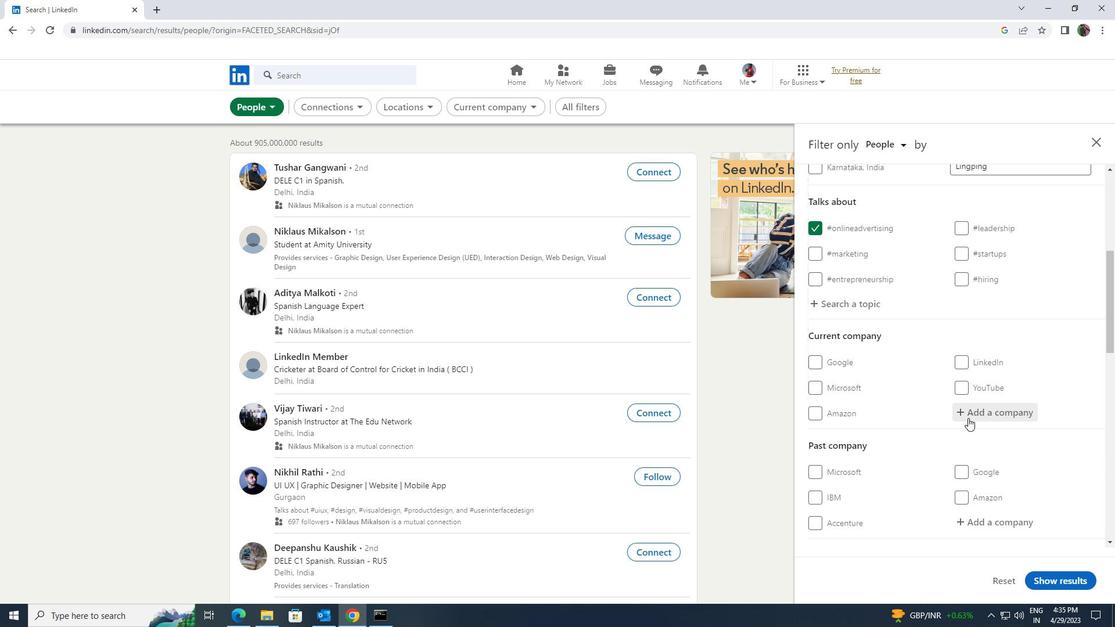 
Action: Mouse pressed left at (969, 410)
Screenshot: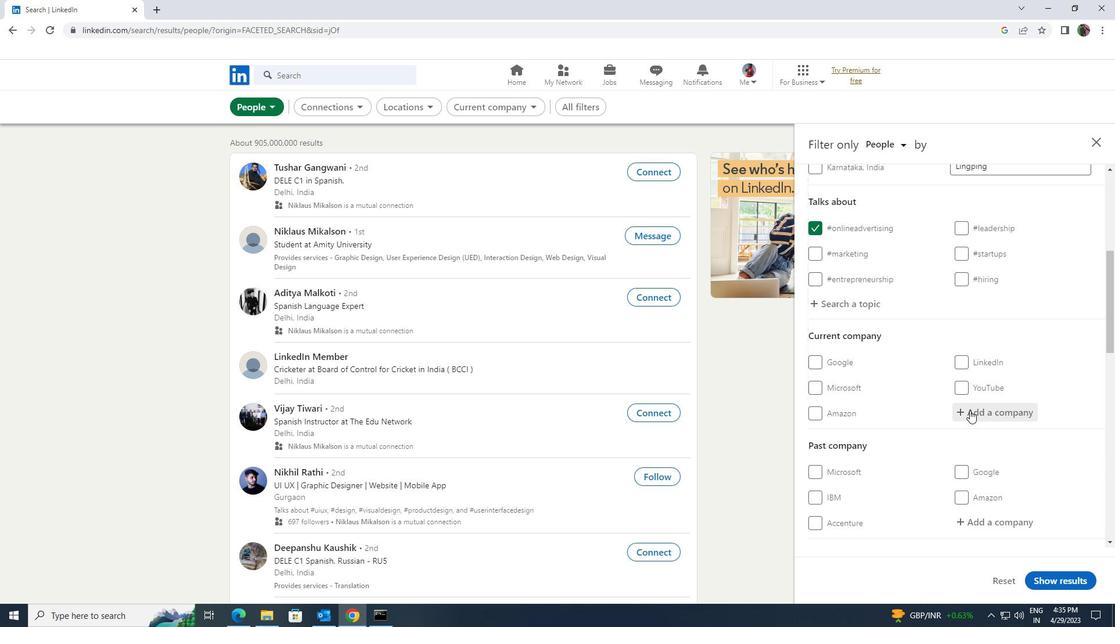 
Action: Key pressed <Key.shift>DEAL<Key.shift>SHARE
Screenshot: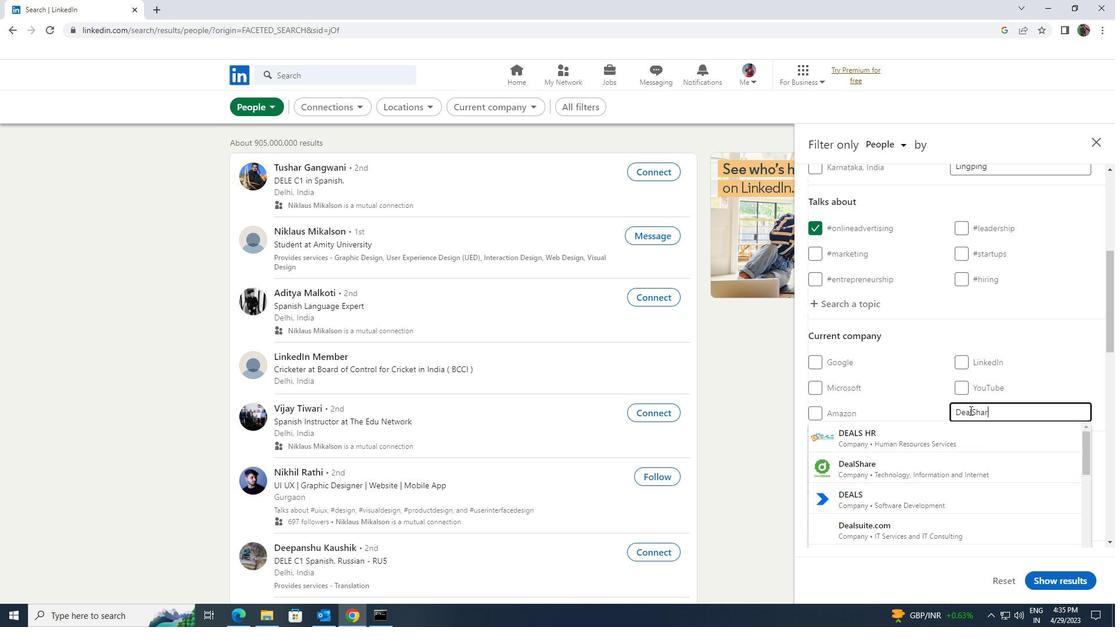 
Action: Mouse moved to (969, 428)
Screenshot: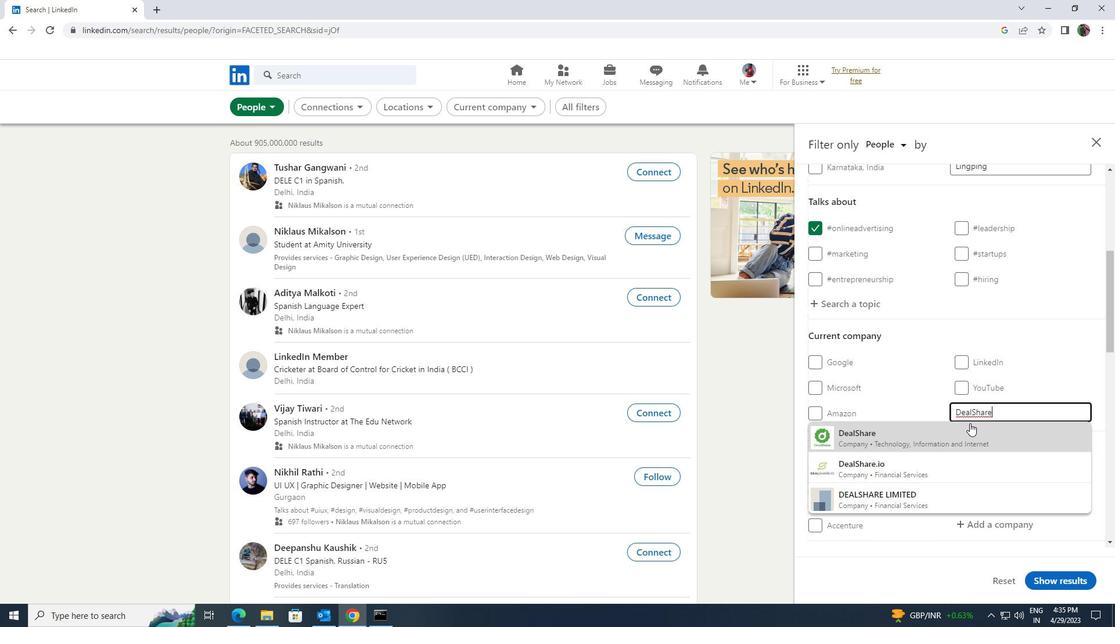 
Action: Mouse pressed left at (969, 428)
Screenshot: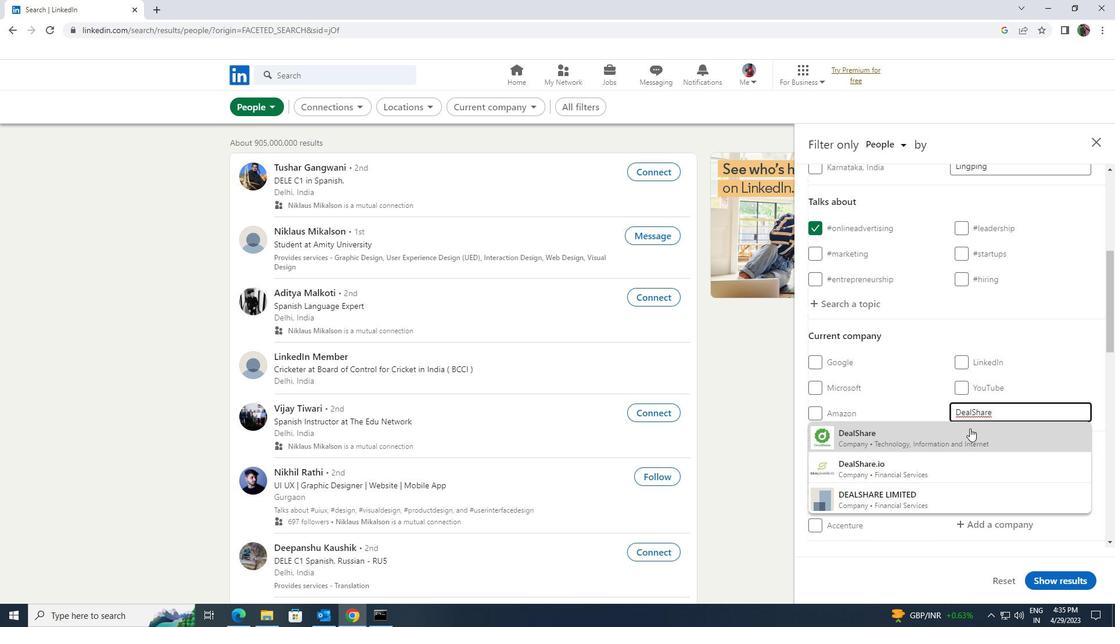 
Action: Mouse moved to (972, 429)
Screenshot: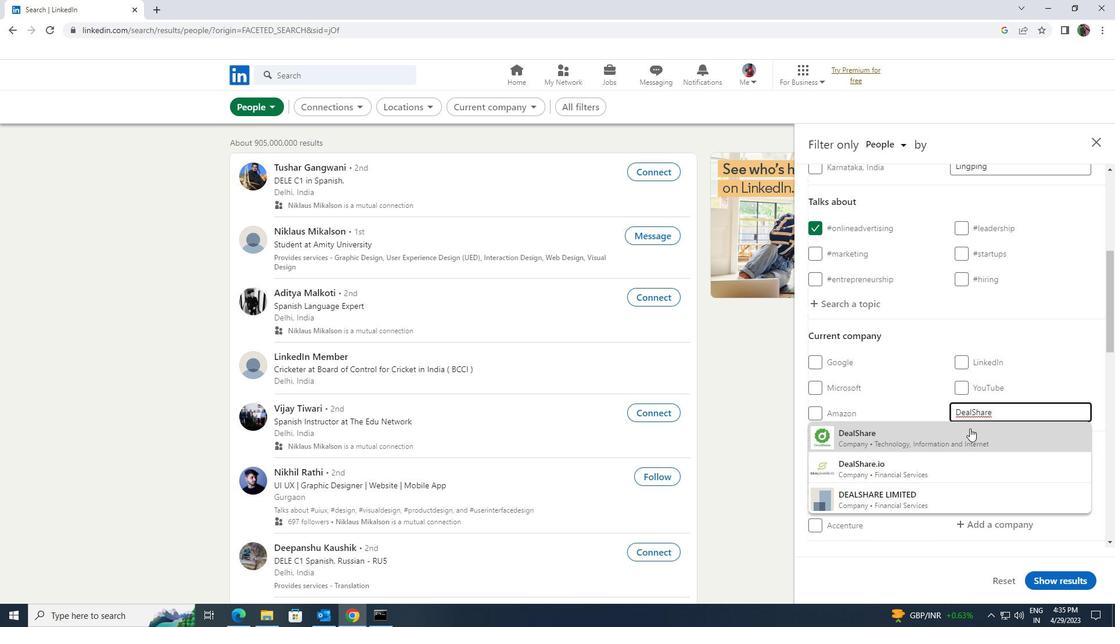 
Action: Mouse scrolled (972, 428) with delta (0, 0)
Screenshot: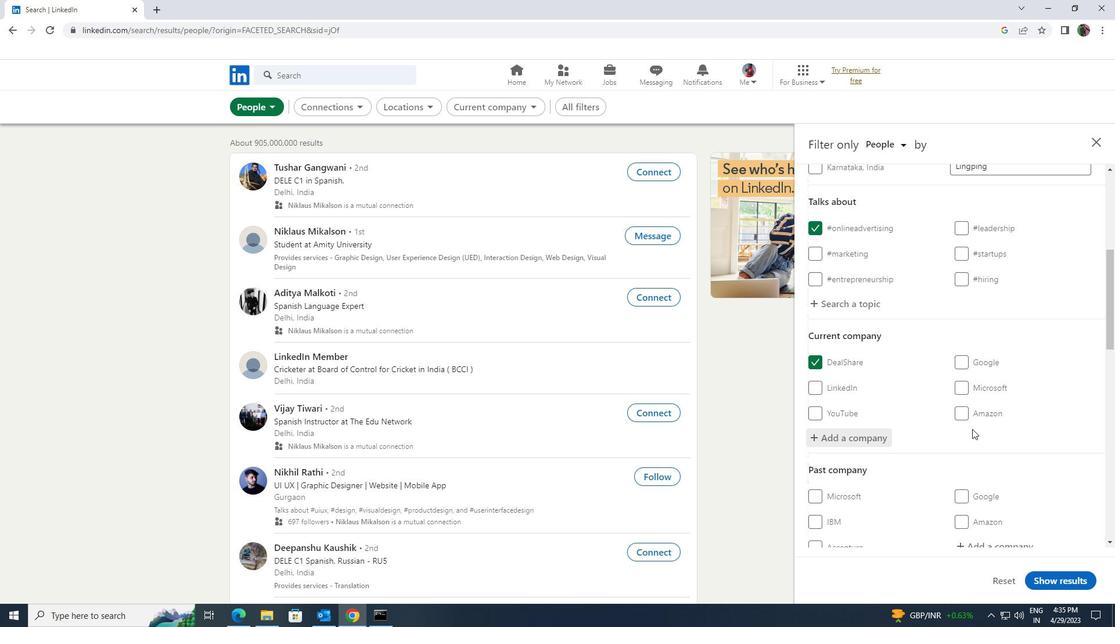 
Action: Mouse scrolled (972, 428) with delta (0, 0)
Screenshot: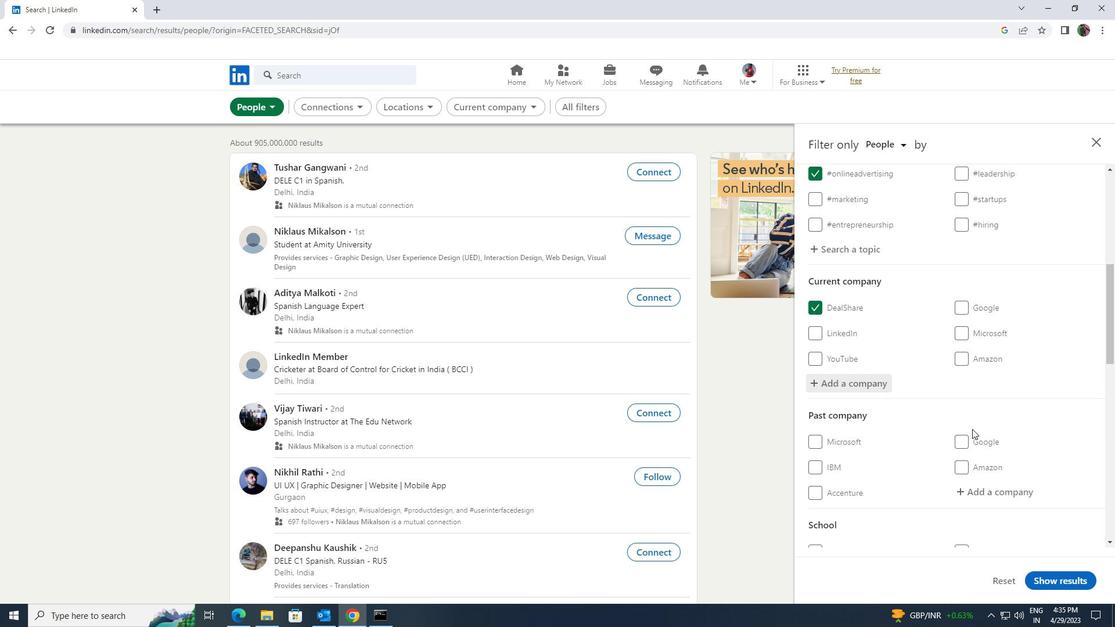 
Action: Mouse scrolled (972, 428) with delta (0, 0)
Screenshot: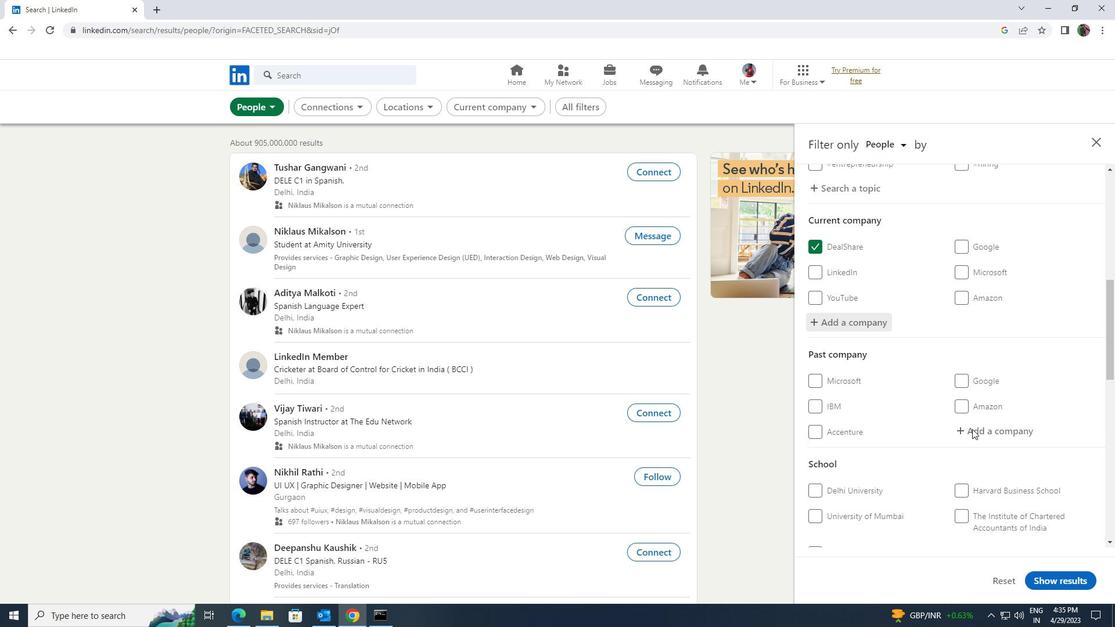 
Action: Mouse scrolled (972, 428) with delta (0, 0)
Screenshot: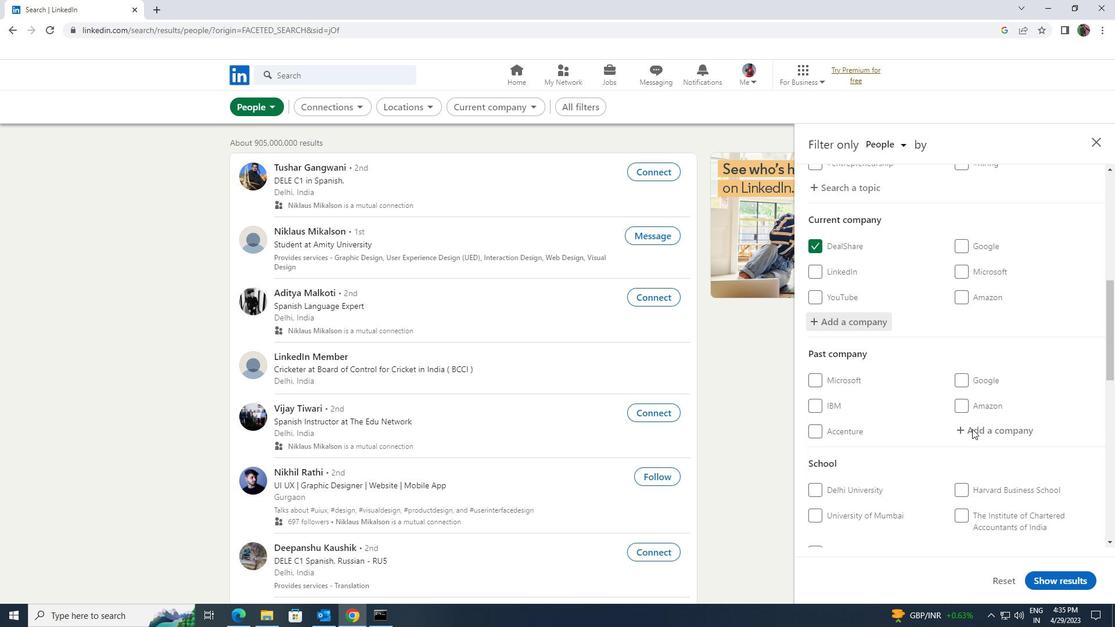 
Action: Mouse moved to (971, 430)
Screenshot: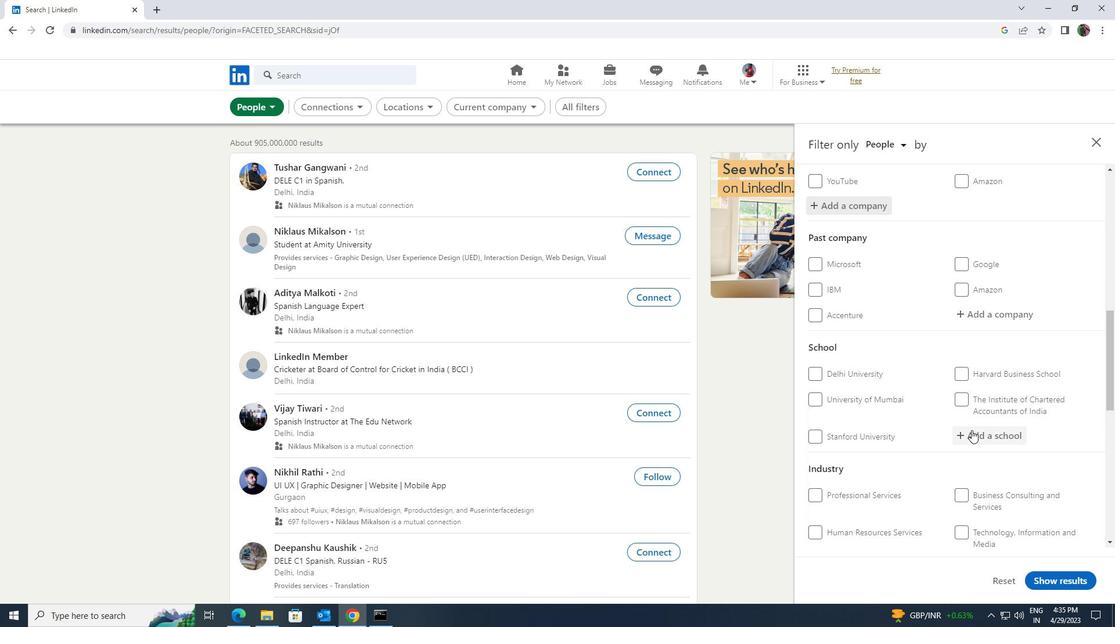 
Action: Mouse pressed left at (971, 430)
Screenshot: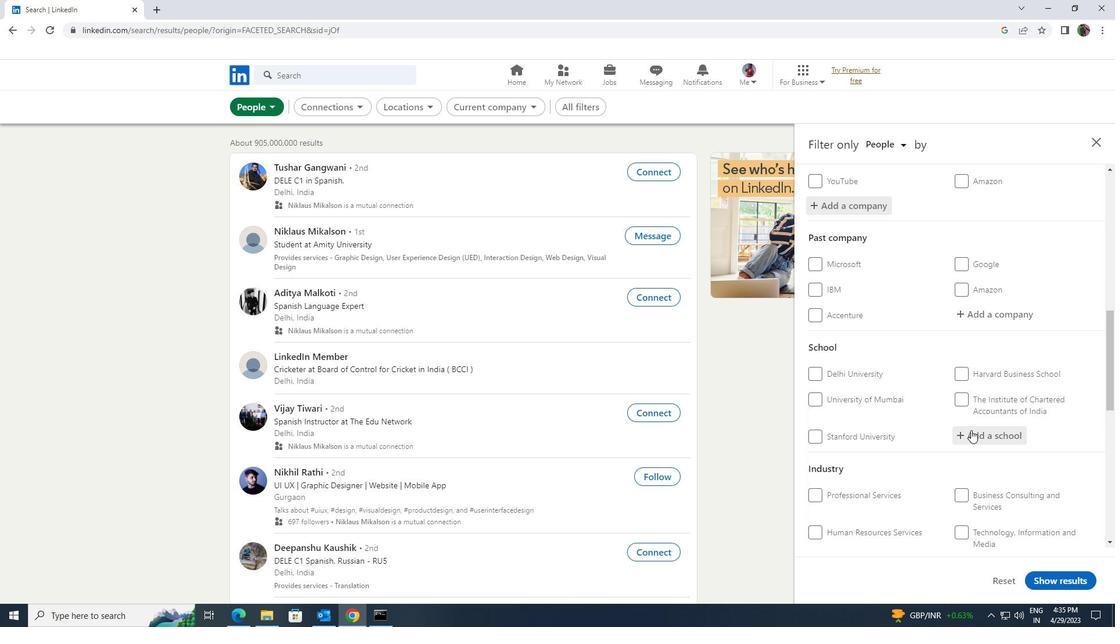 
Action: Key pressed <Key.shift>NATIONAL<Key.space><Key.shift>INSTITUTE<Key.space>OF<Key.space><Key.shift>TECHNOLOGY<Key.space>WA
Screenshot: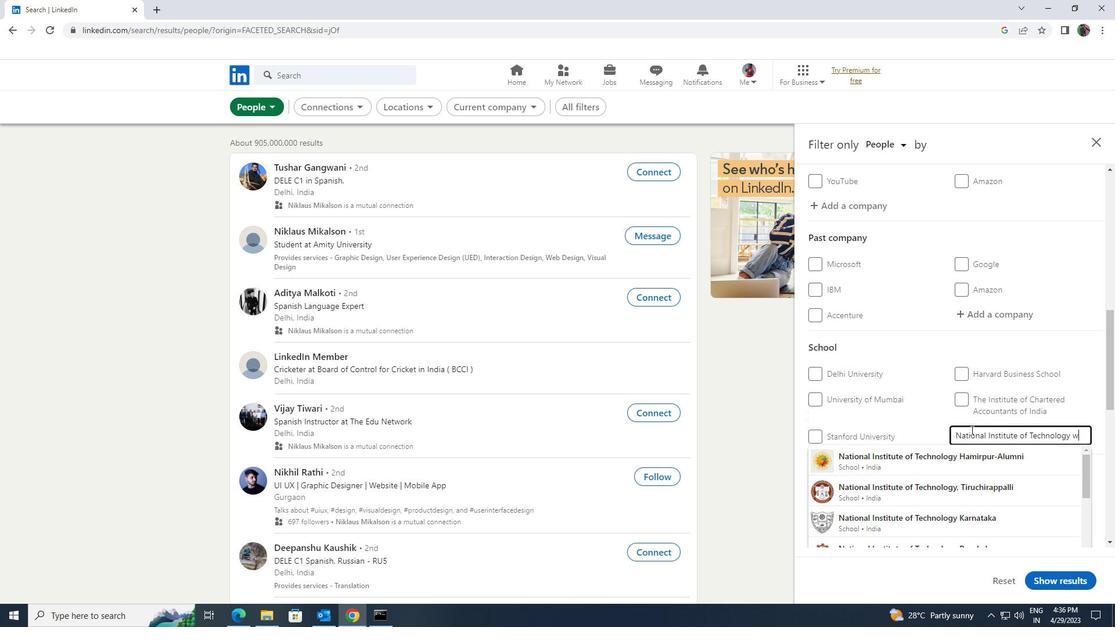 
Action: Mouse moved to (970, 453)
Screenshot: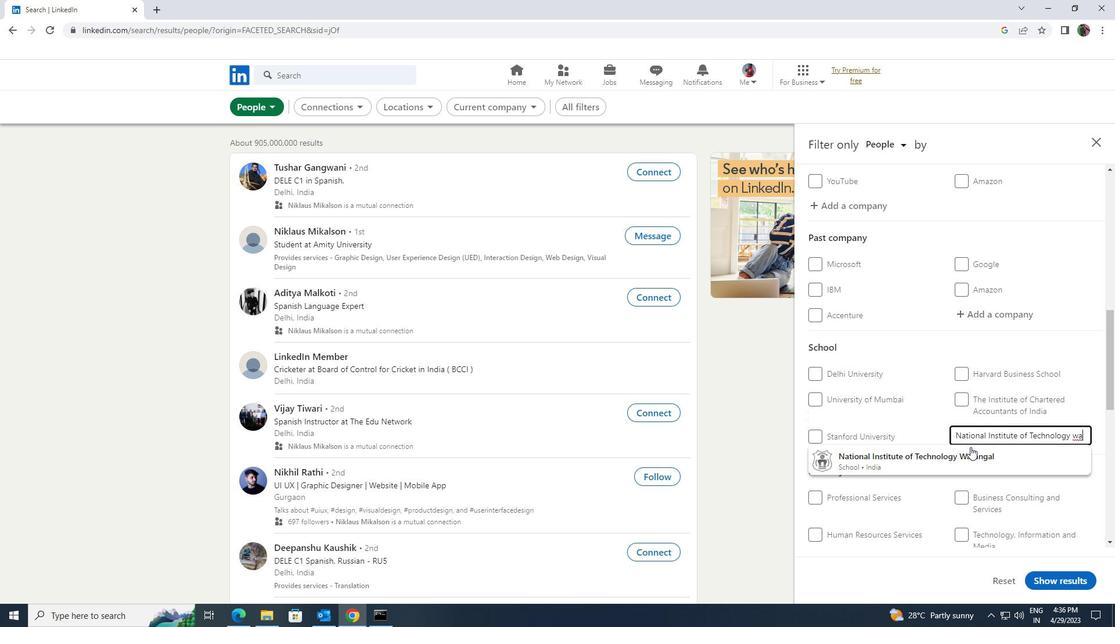 
Action: Mouse pressed left at (970, 453)
Screenshot: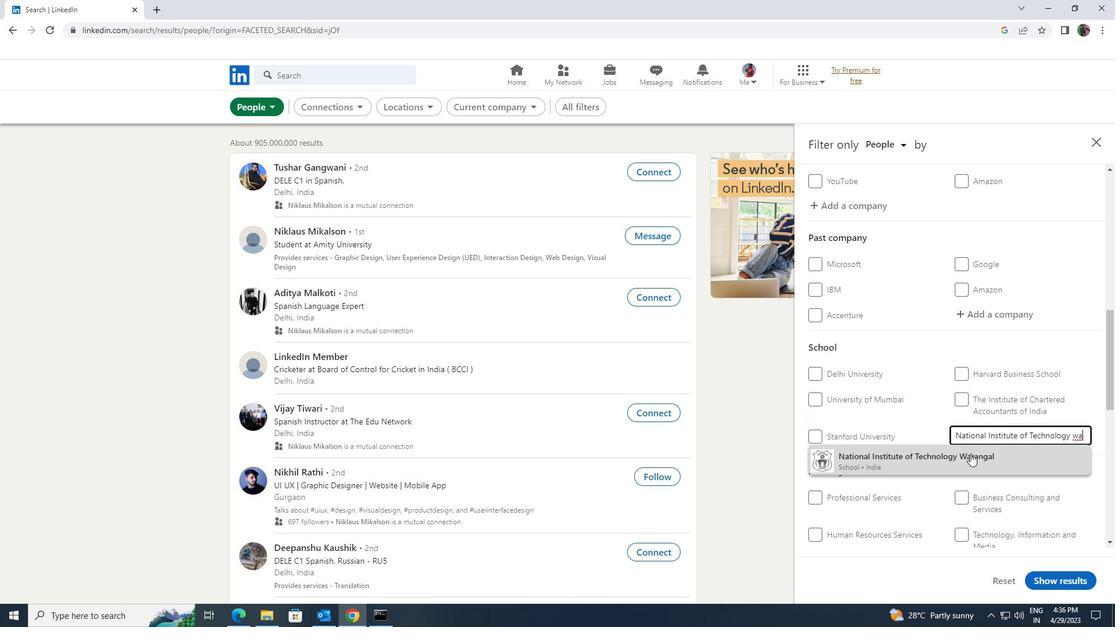 
Action: Mouse moved to (969, 454)
Screenshot: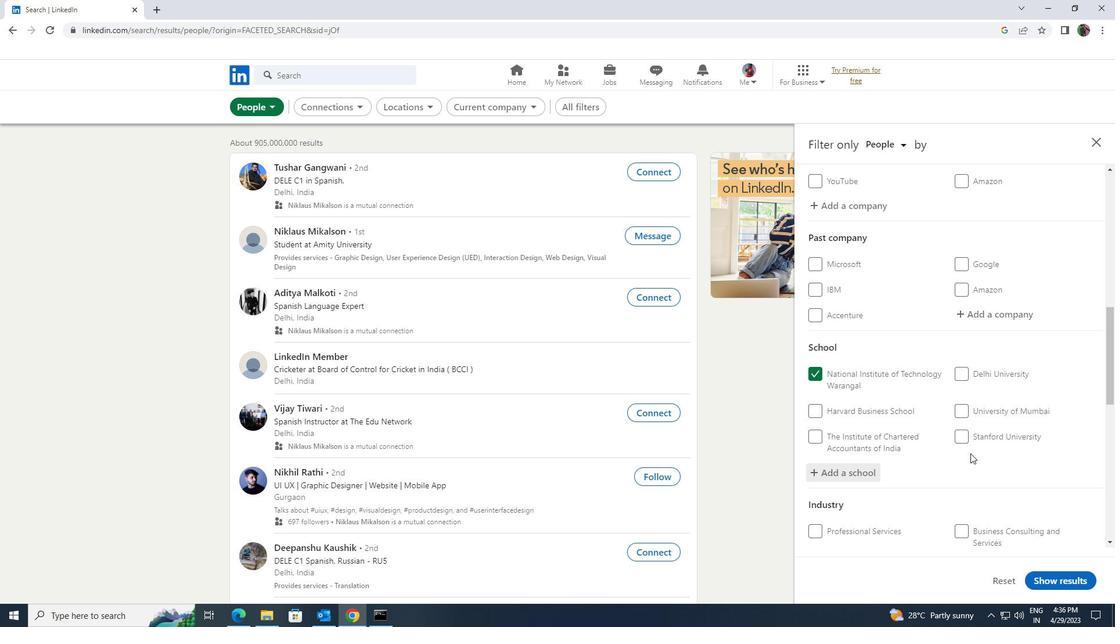 
Action: Mouse scrolled (969, 454) with delta (0, 0)
Screenshot: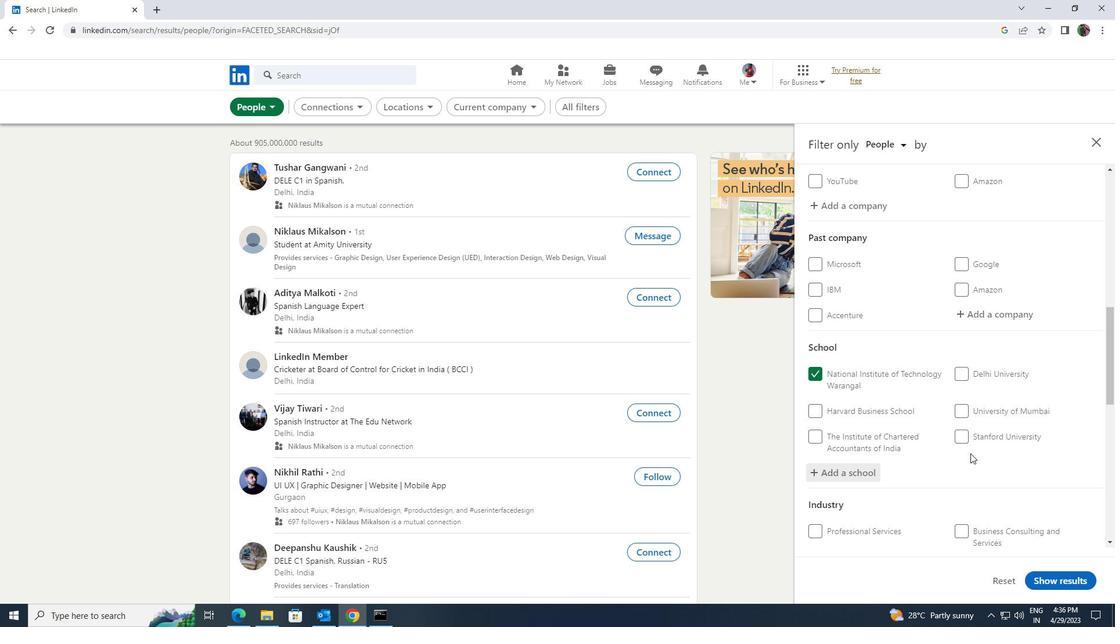 
Action: Mouse scrolled (969, 454) with delta (0, 0)
Screenshot: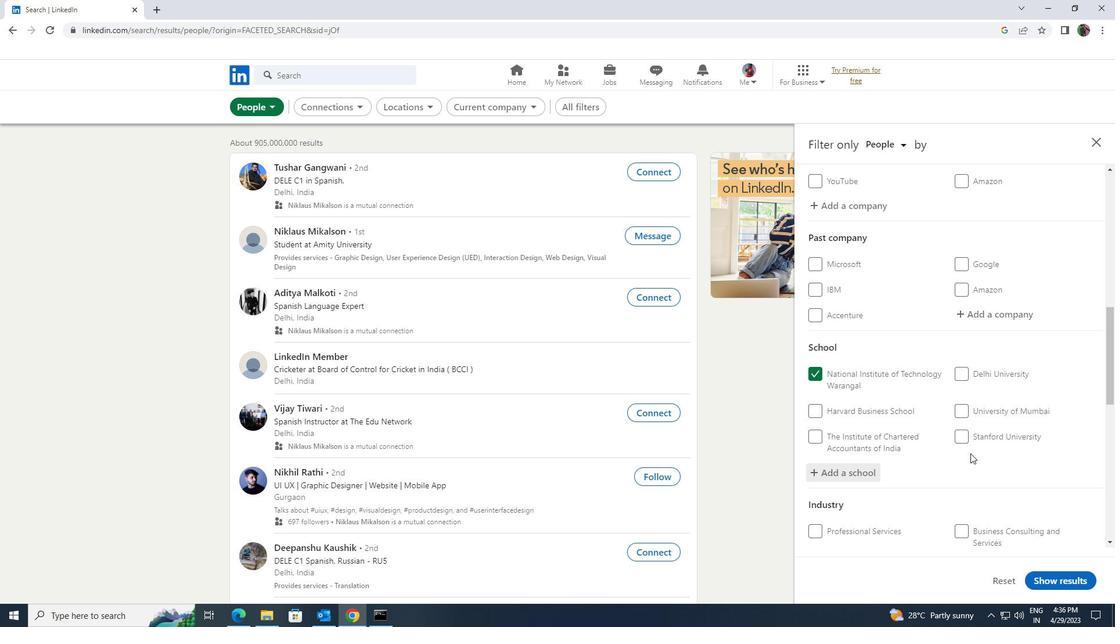 
Action: Mouse scrolled (969, 454) with delta (0, 0)
Screenshot: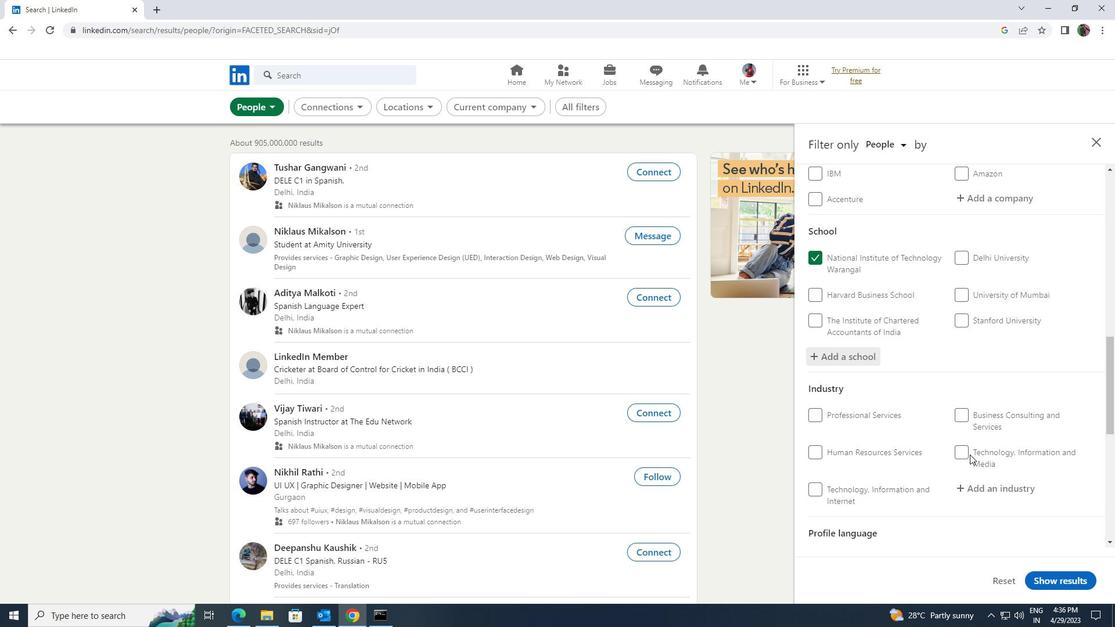
Action: Mouse moved to (979, 425)
Screenshot: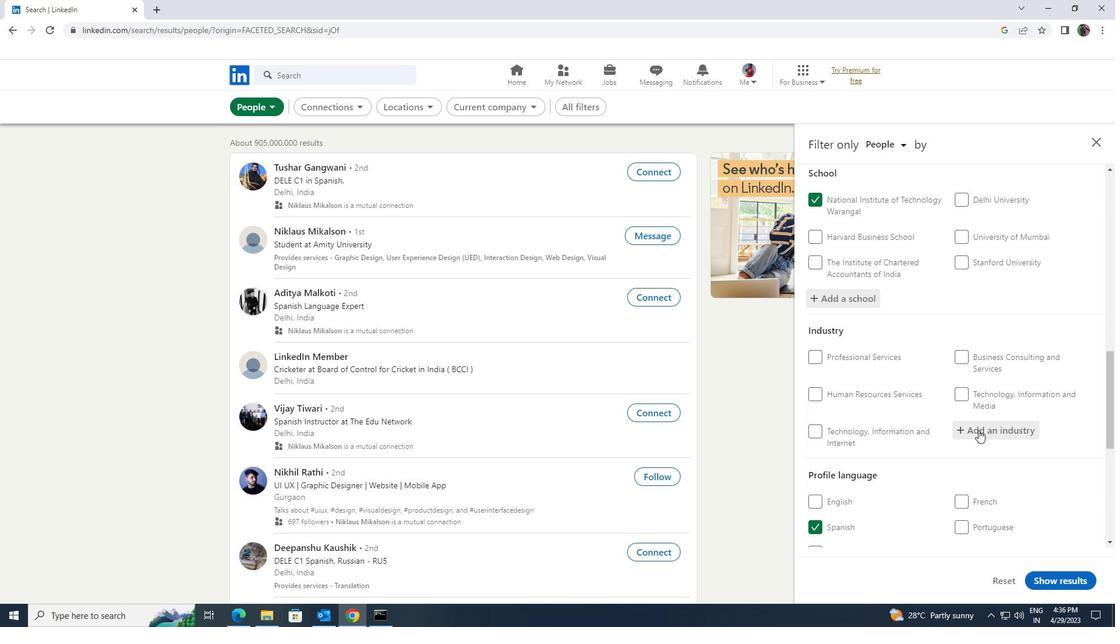 
Action: Mouse pressed left at (979, 425)
Screenshot: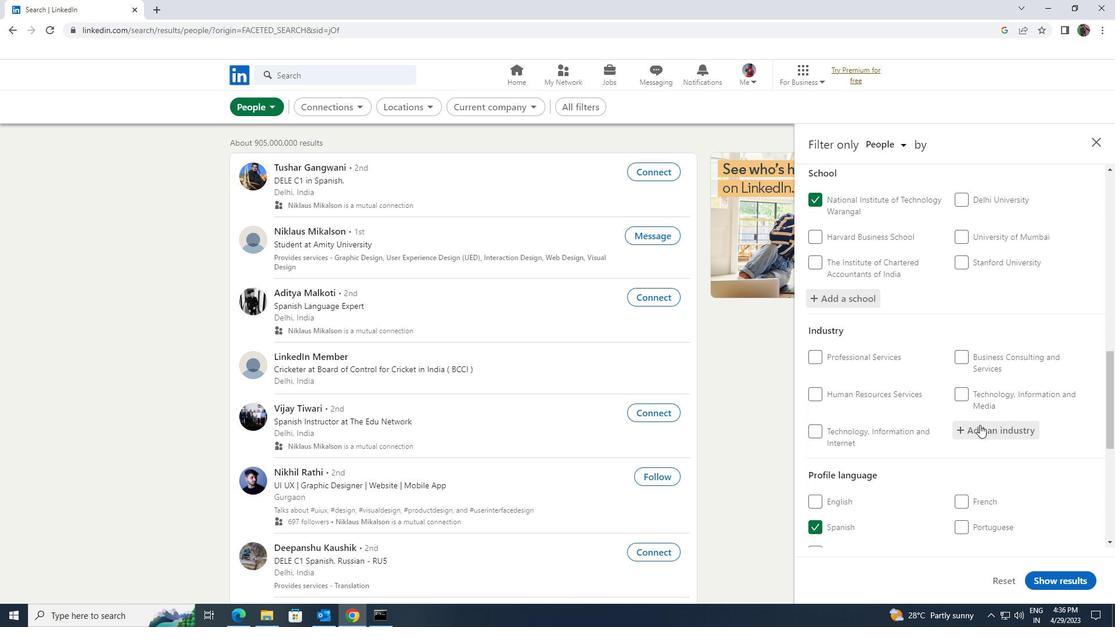 
Action: Key pressed <Key.shift>RADIO
Screenshot: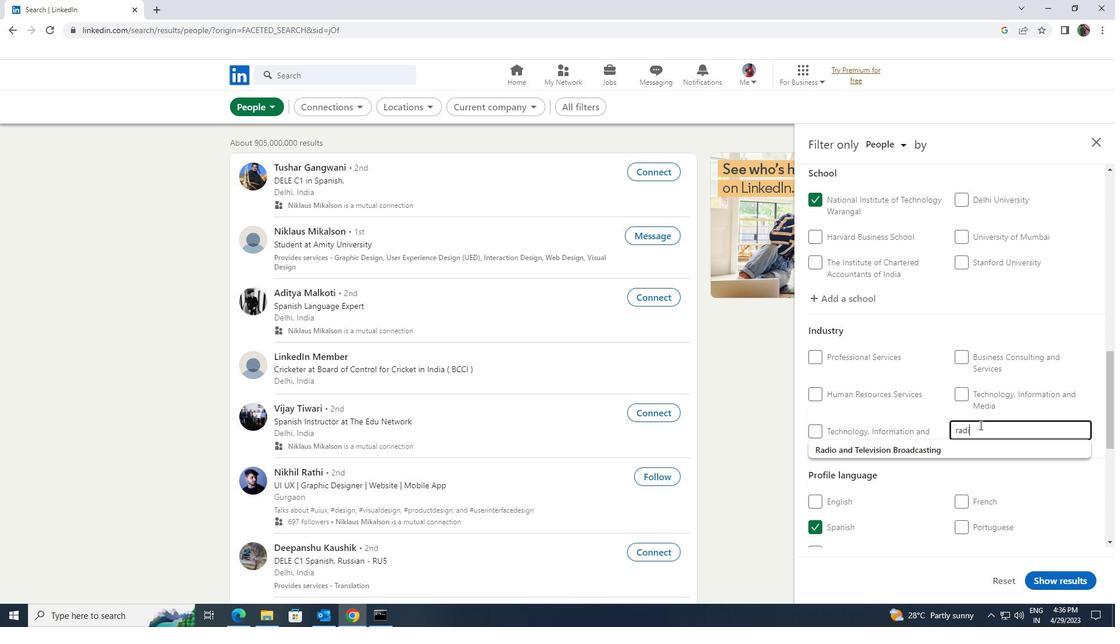 
Action: Mouse moved to (984, 450)
Screenshot: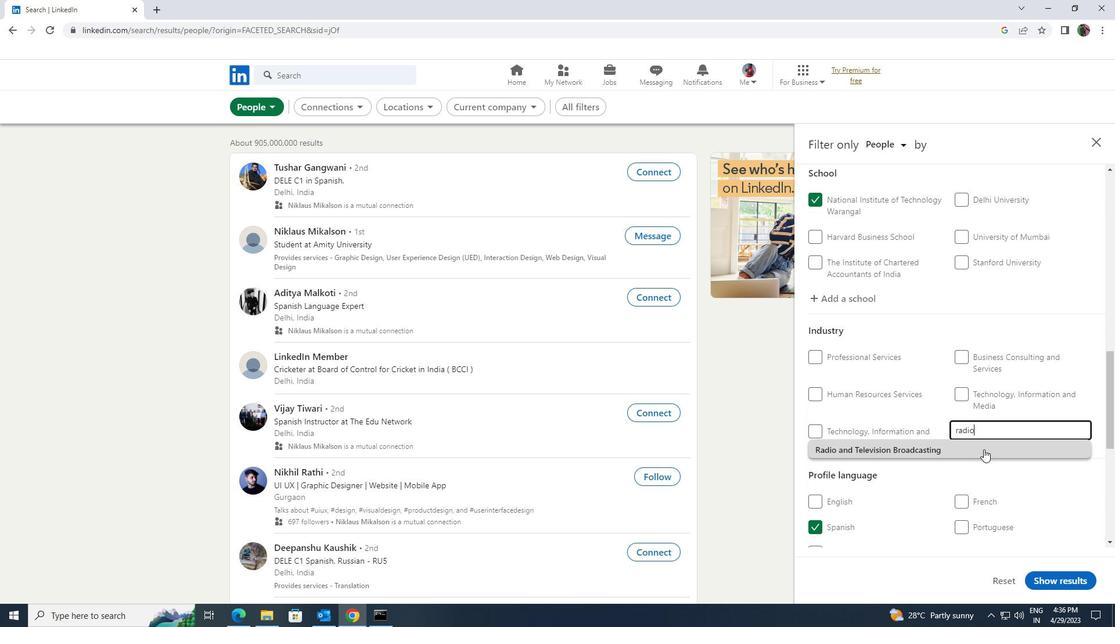 
Action: Mouse pressed left at (984, 450)
Screenshot: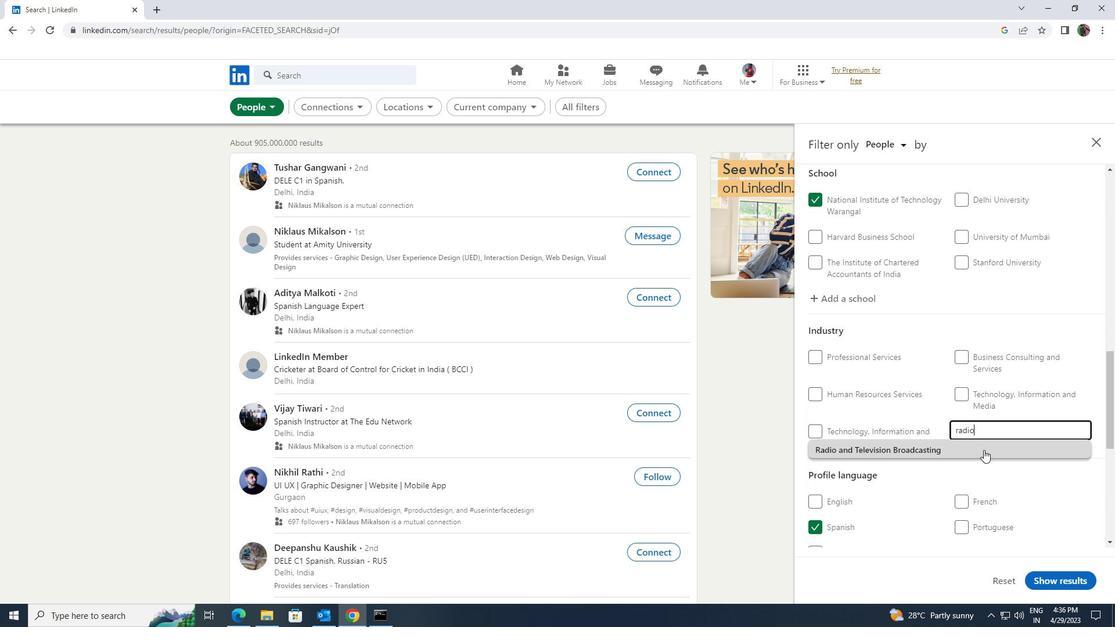 
Action: Mouse moved to (985, 449)
Screenshot: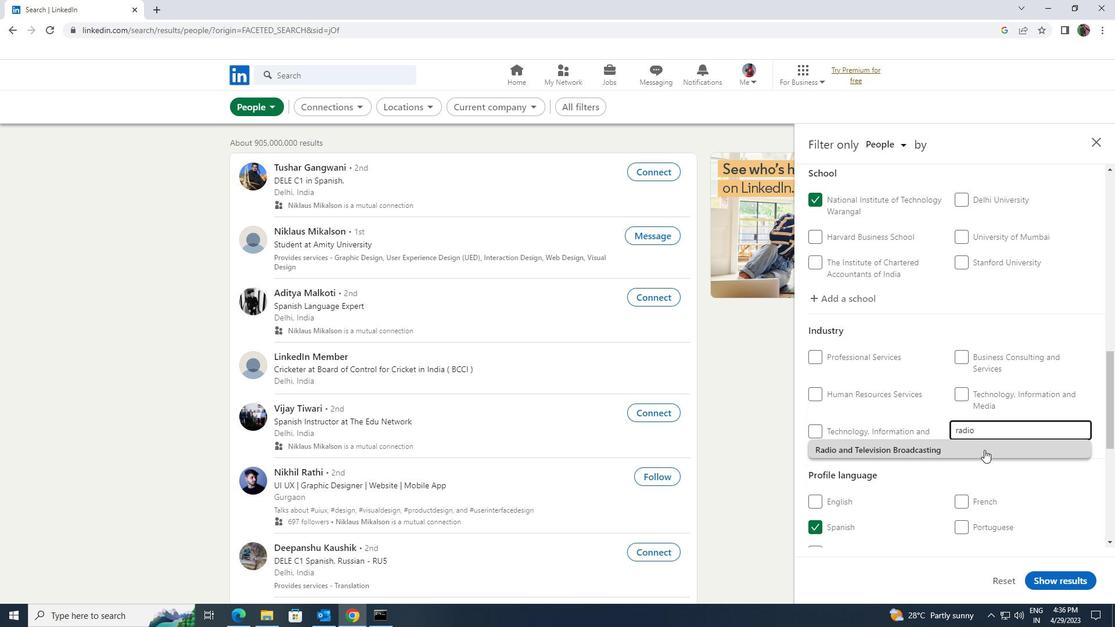 
Action: Mouse scrolled (985, 448) with delta (0, 0)
Screenshot: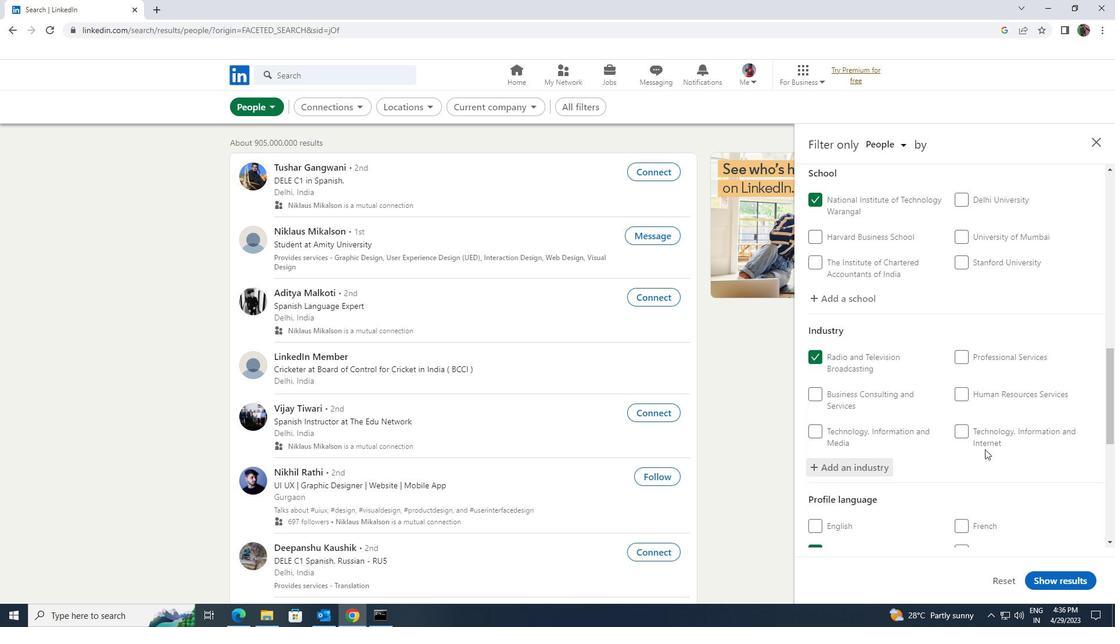 
Action: Mouse scrolled (985, 448) with delta (0, 0)
Screenshot: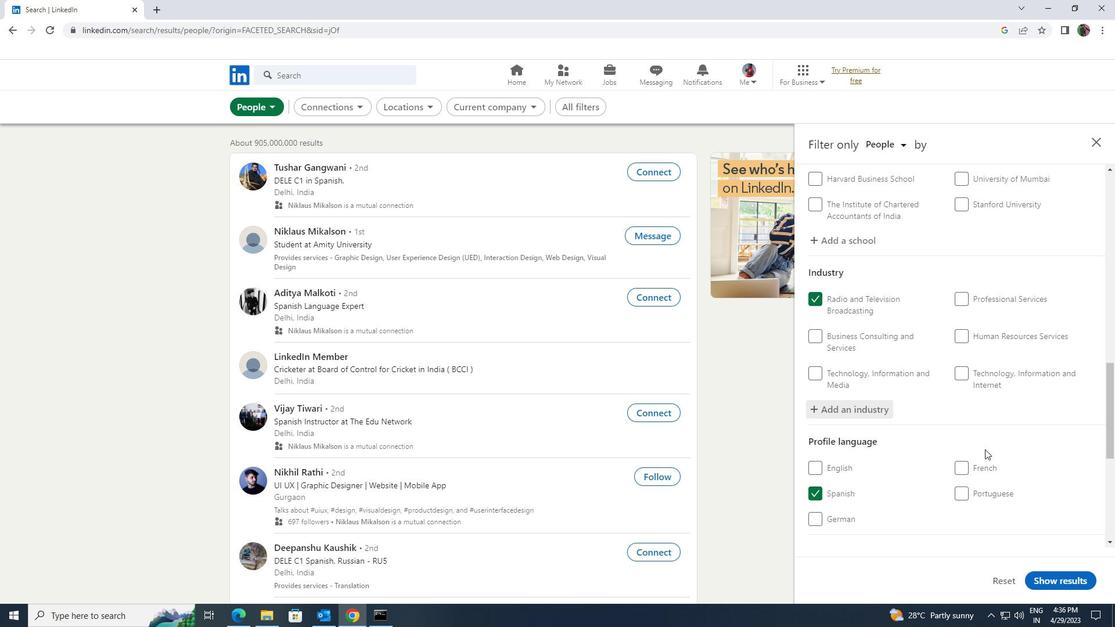 
Action: Mouse scrolled (985, 448) with delta (0, 0)
Screenshot: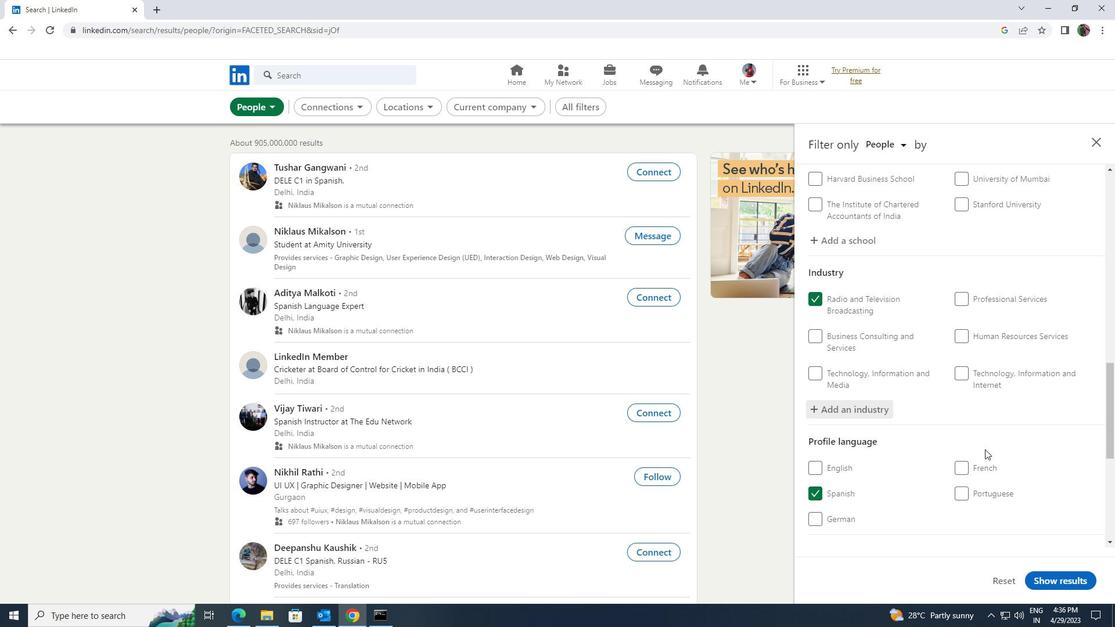 
Action: Mouse scrolled (985, 448) with delta (0, 0)
Screenshot: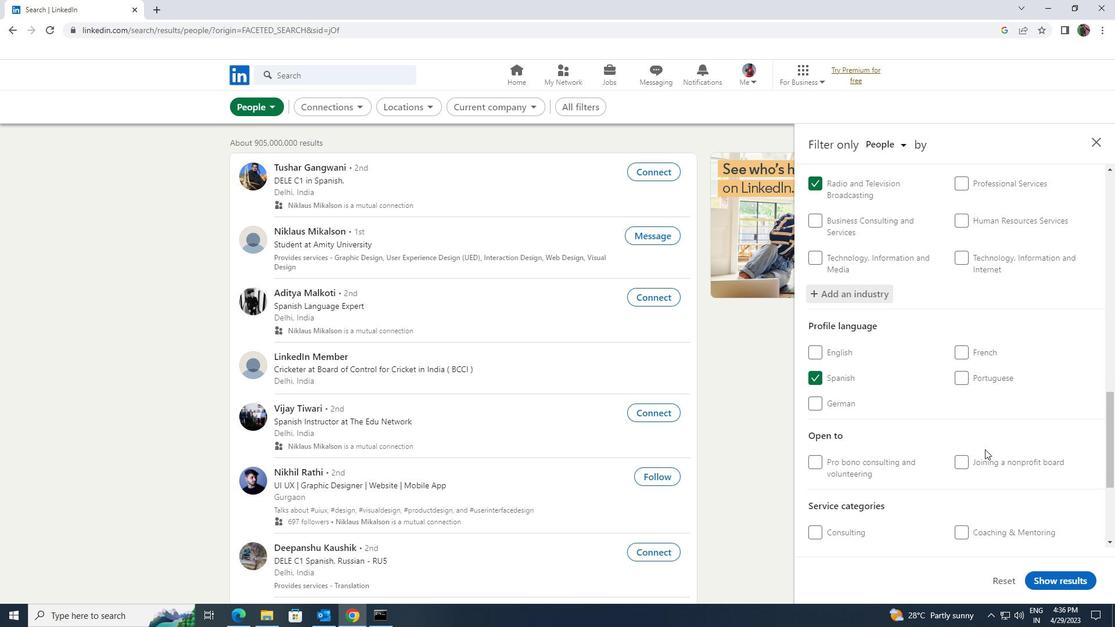 
Action: Mouse scrolled (985, 448) with delta (0, 0)
Screenshot: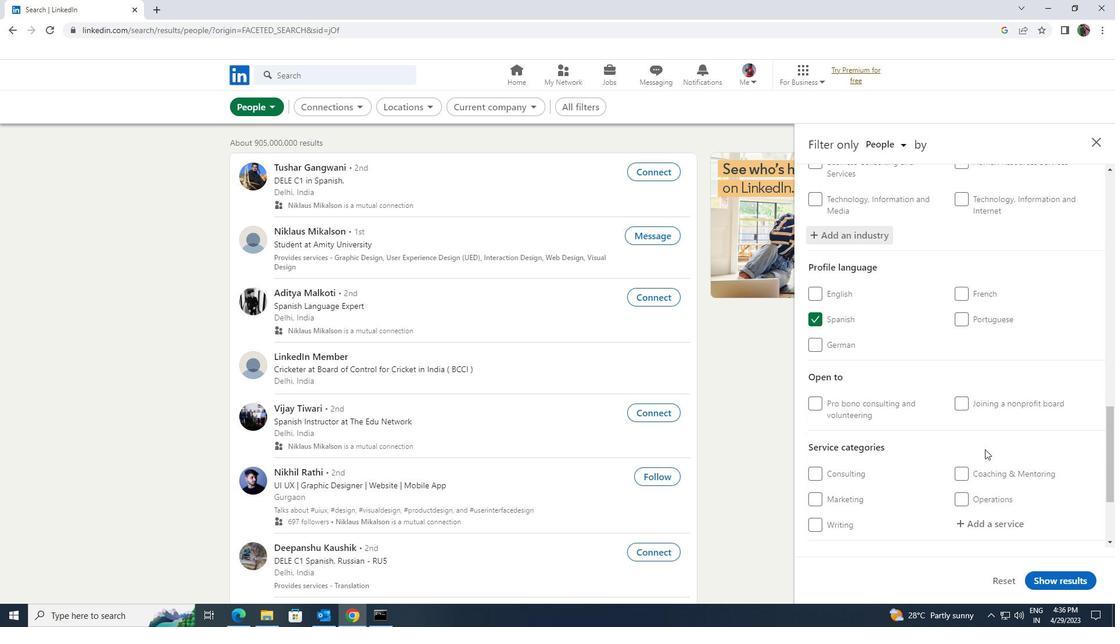 
Action: Mouse moved to (981, 460)
Screenshot: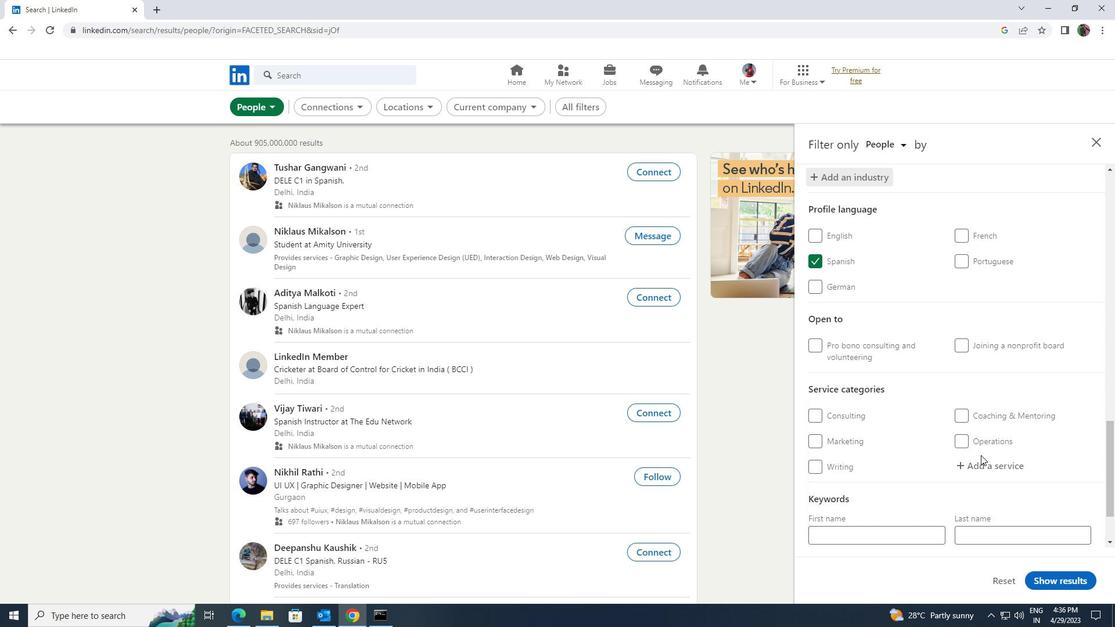 
Action: Mouse pressed left at (981, 460)
Screenshot: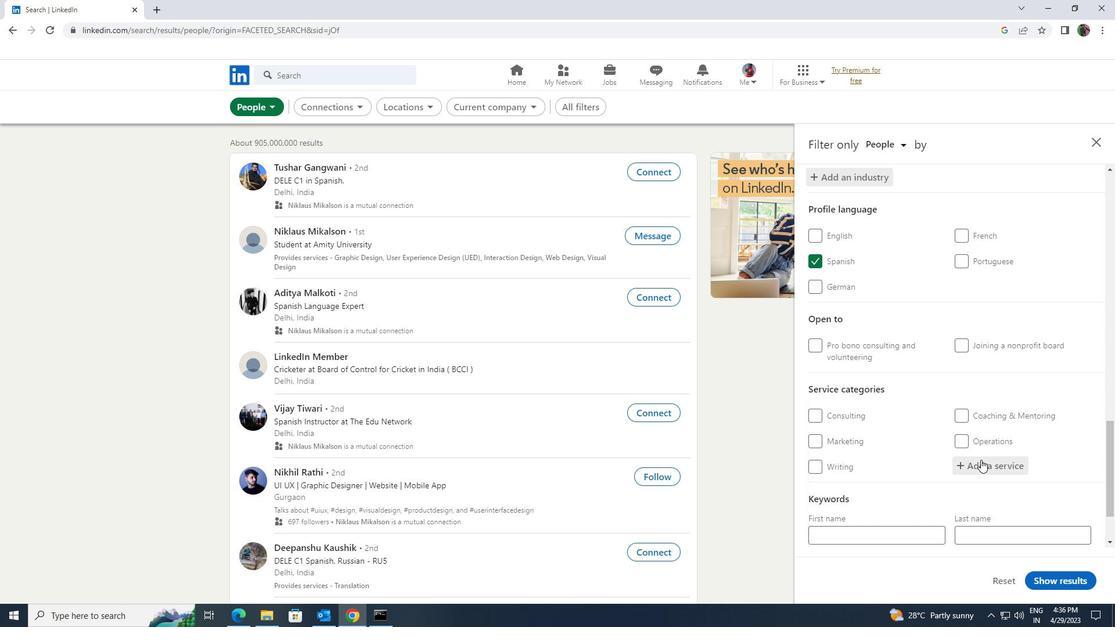 
Action: Key pressed <Key.shift>CUSTOMER<Key.space>
Screenshot: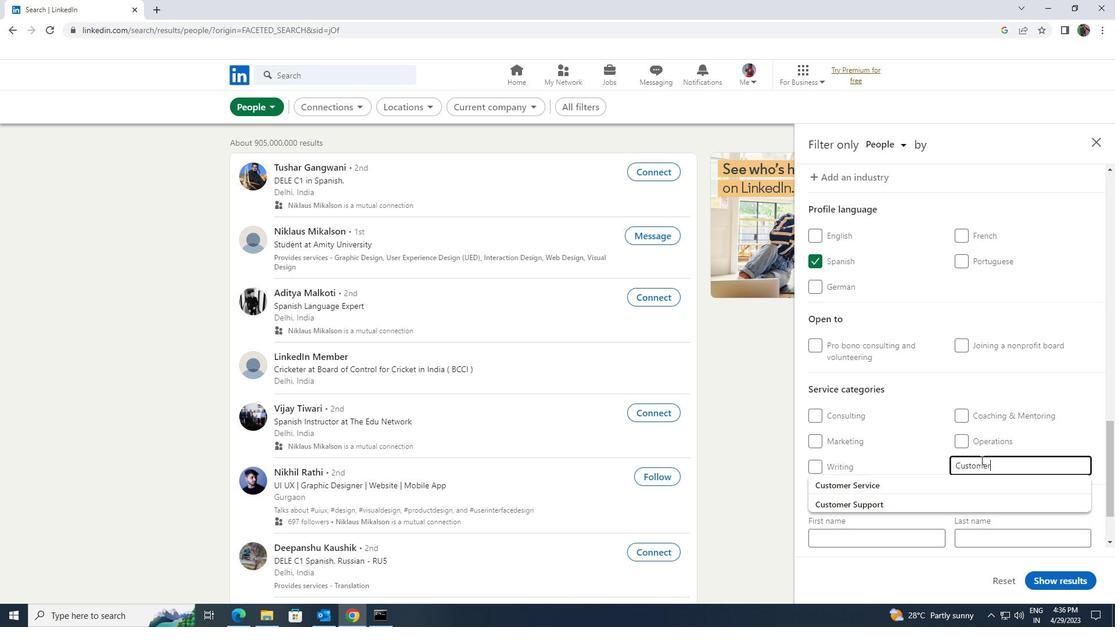 
Action: Mouse moved to (969, 500)
Screenshot: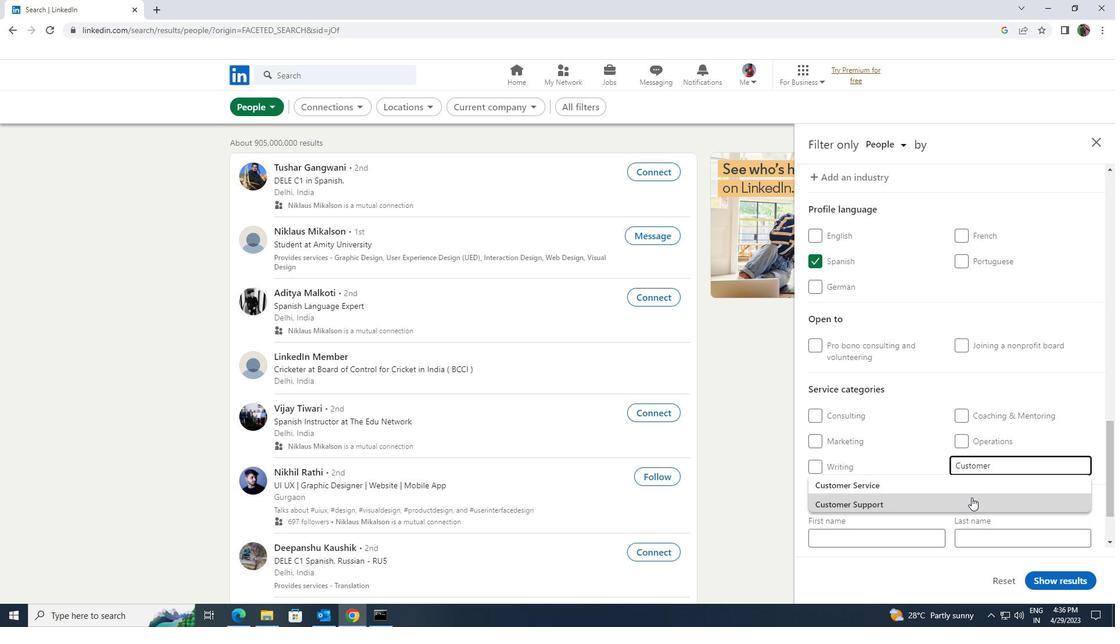 
Action: Mouse pressed left at (969, 500)
Screenshot: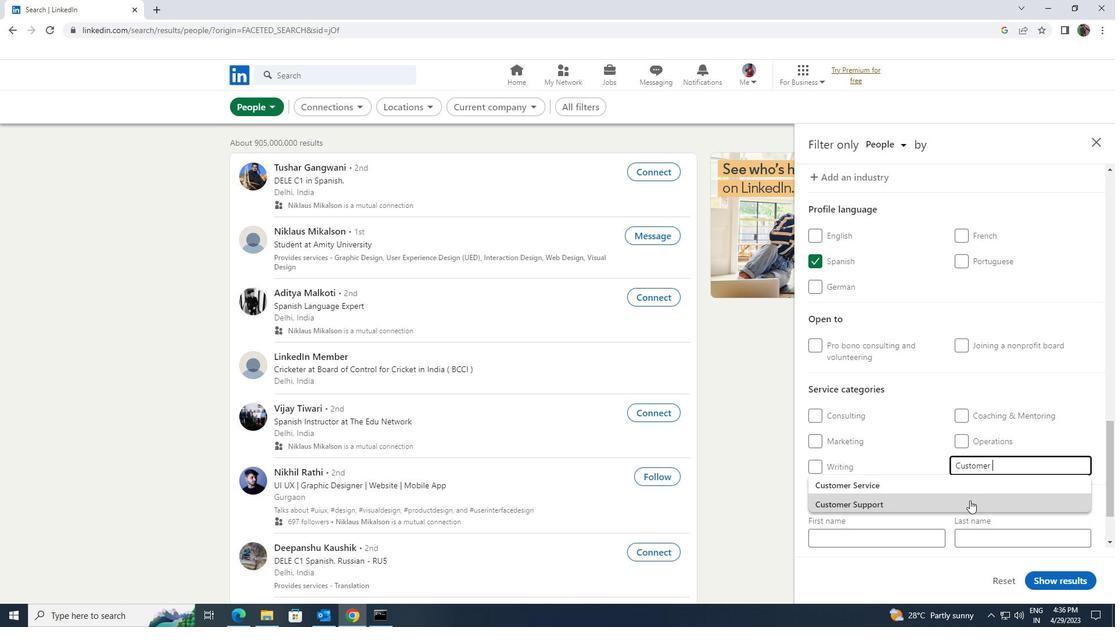
Action: Mouse moved to (978, 480)
Screenshot: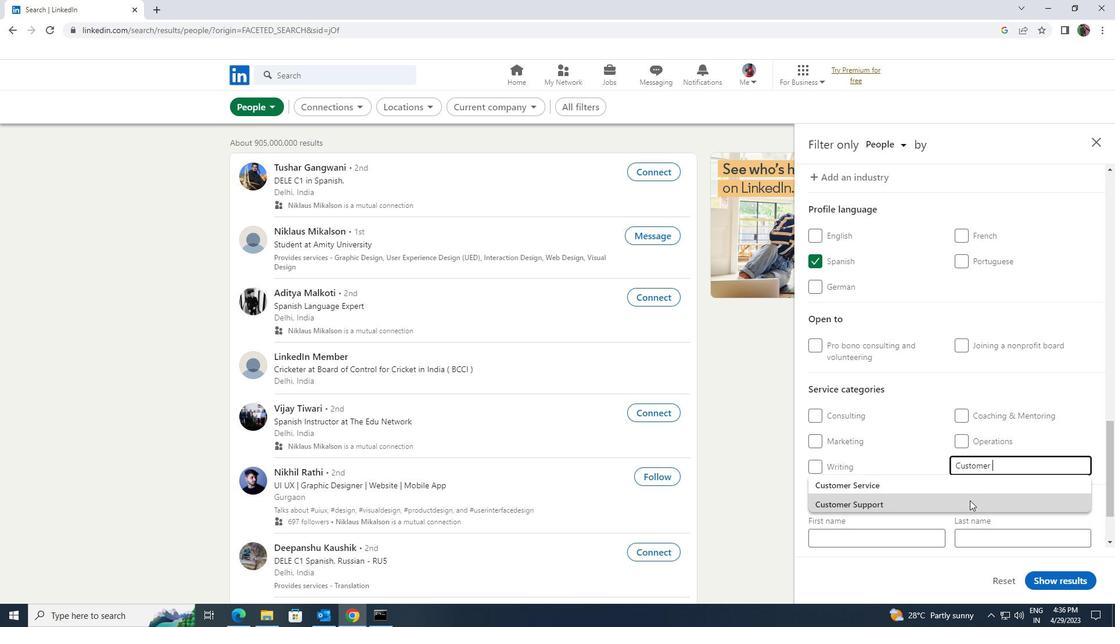 
Action: Mouse scrolled (978, 479) with delta (0, 0)
Screenshot: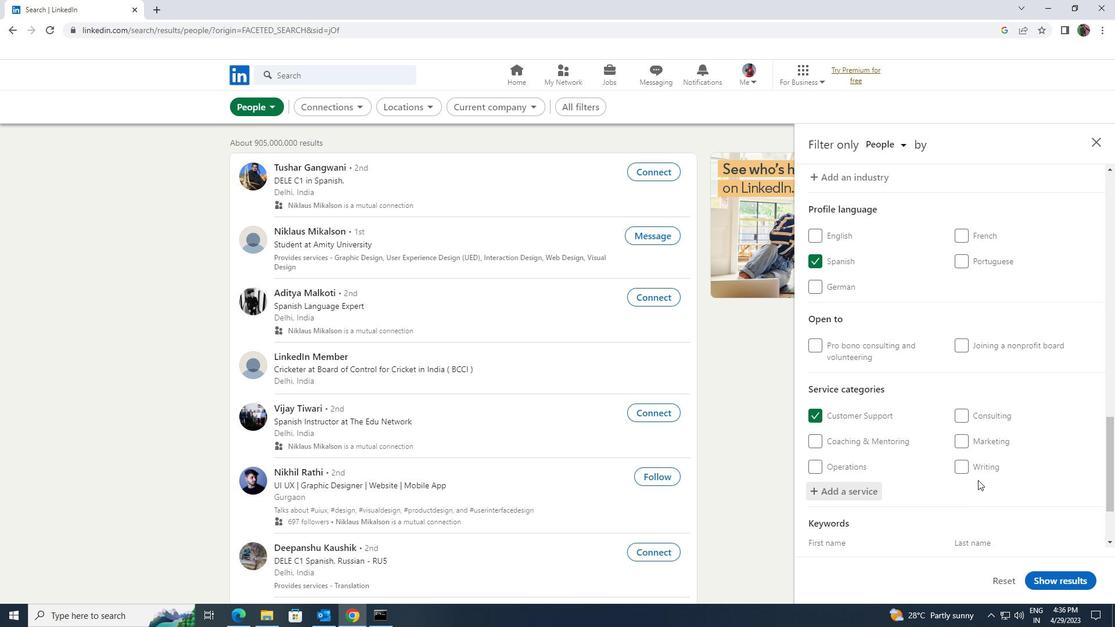 
Action: Mouse moved to (978, 480)
Screenshot: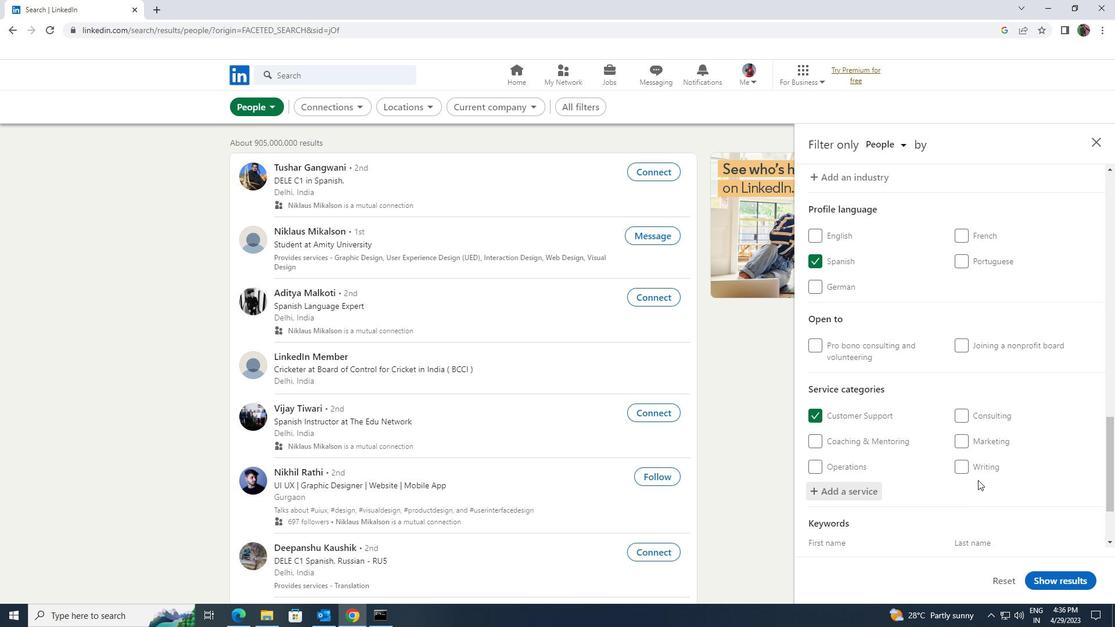 
Action: Mouse scrolled (978, 480) with delta (0, 0)
Screenshot: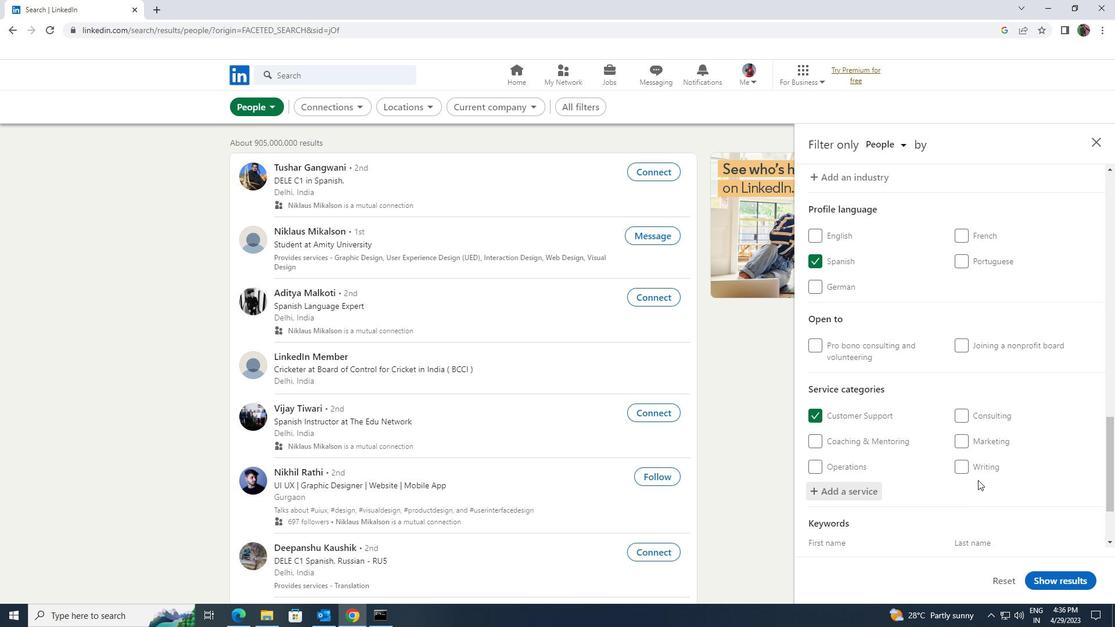 
Action: Mouse scrolled (978, 480) with delta (0, 0)
Screenshot: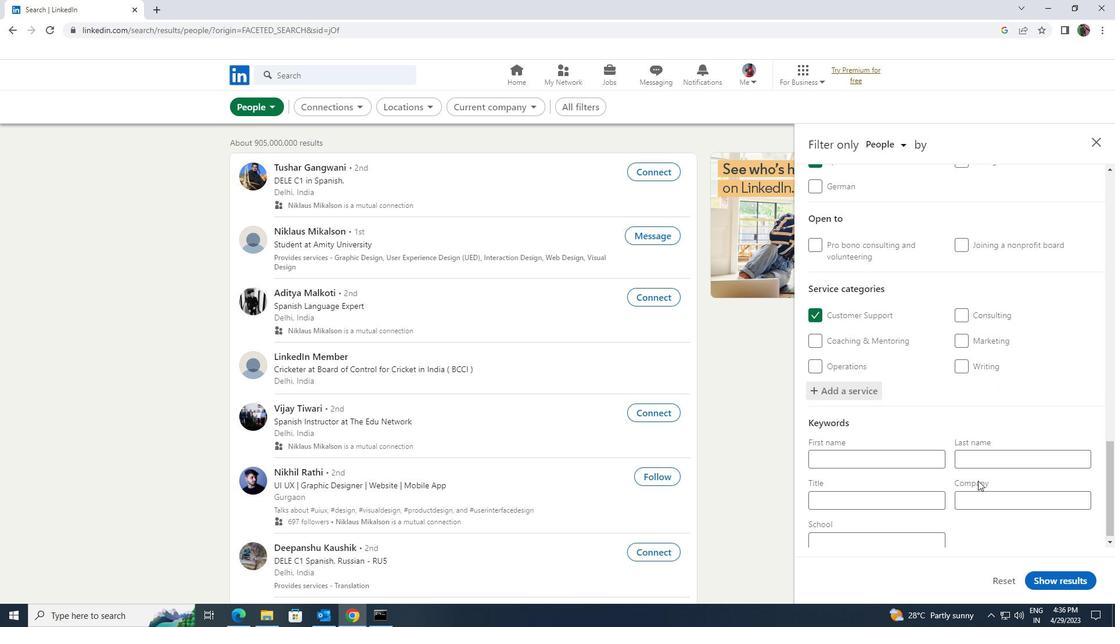 
Action: Mouse moved to (933, 495)
Screenshot: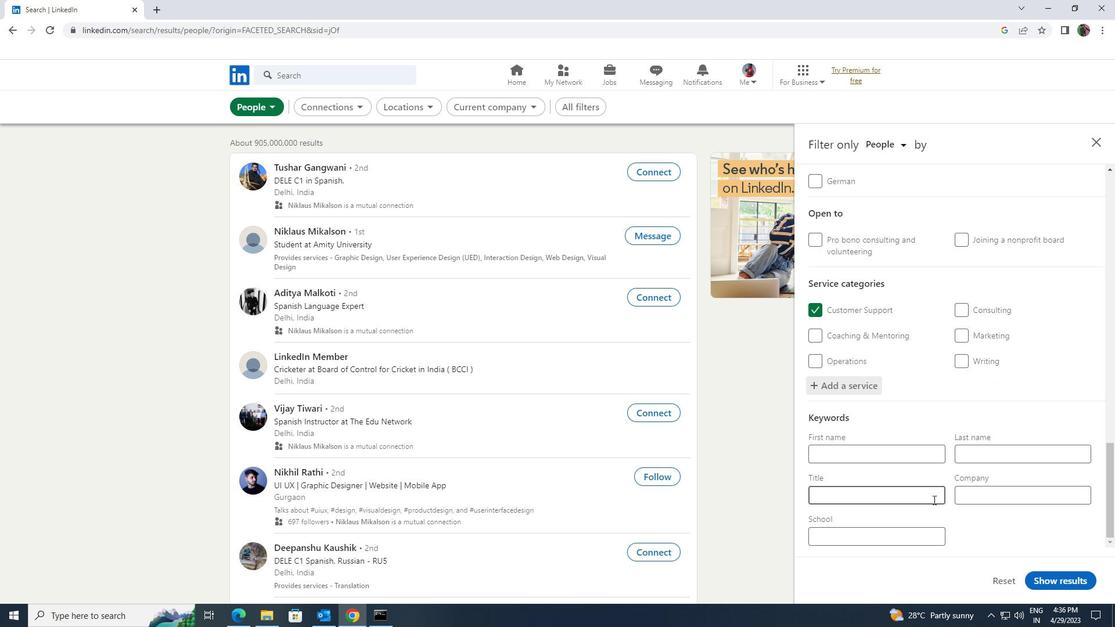 
Action: Mouse pressed left at (933, 495)
Screenshot: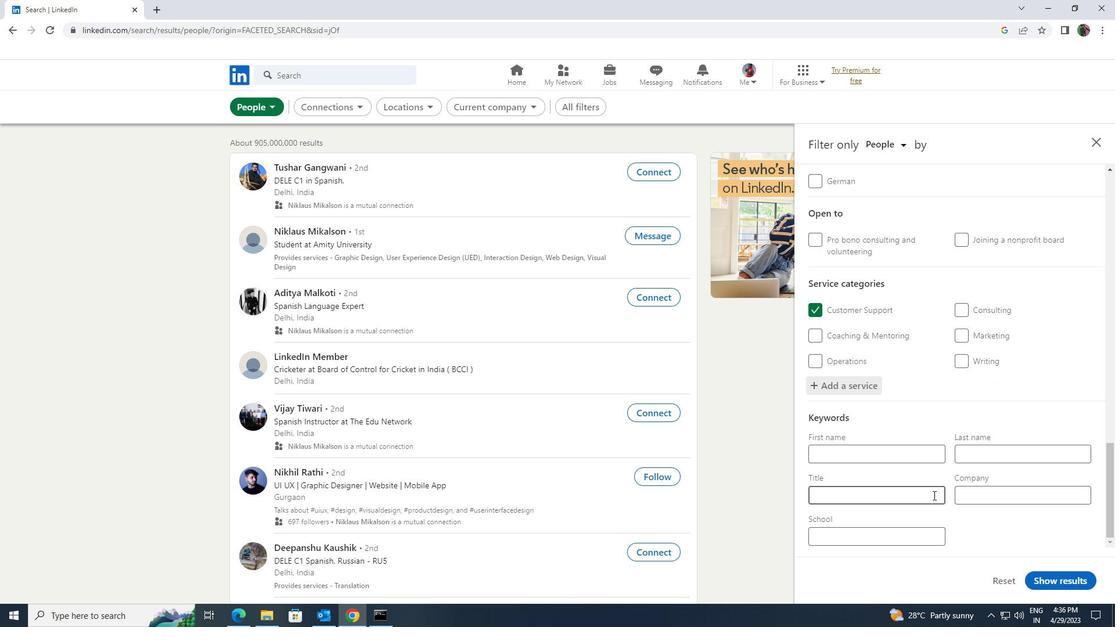 
Action: Mouse moved to (933, 494)
Screenshot: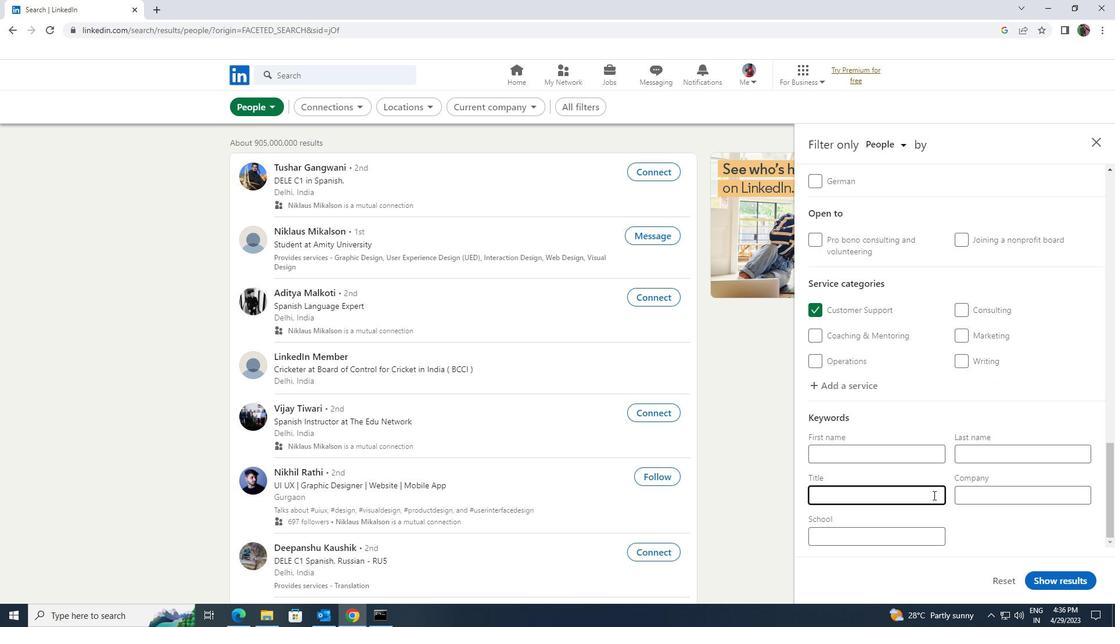 
Action: Key pressed <Key.shift><Key.shift><Key.shift><Key.shift><Key.shift><Key.shift>ASSISTANT<Key.space><Key.shift>ENGINEER
Screenshot: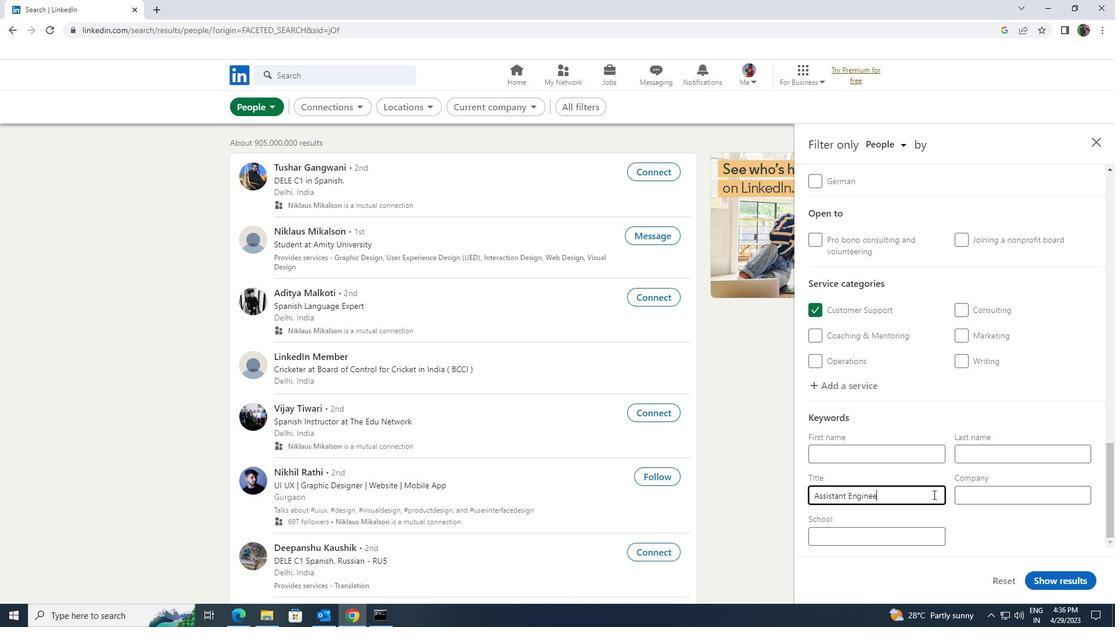 
Action: Mouse moved to (1048, 576)
Screenshot: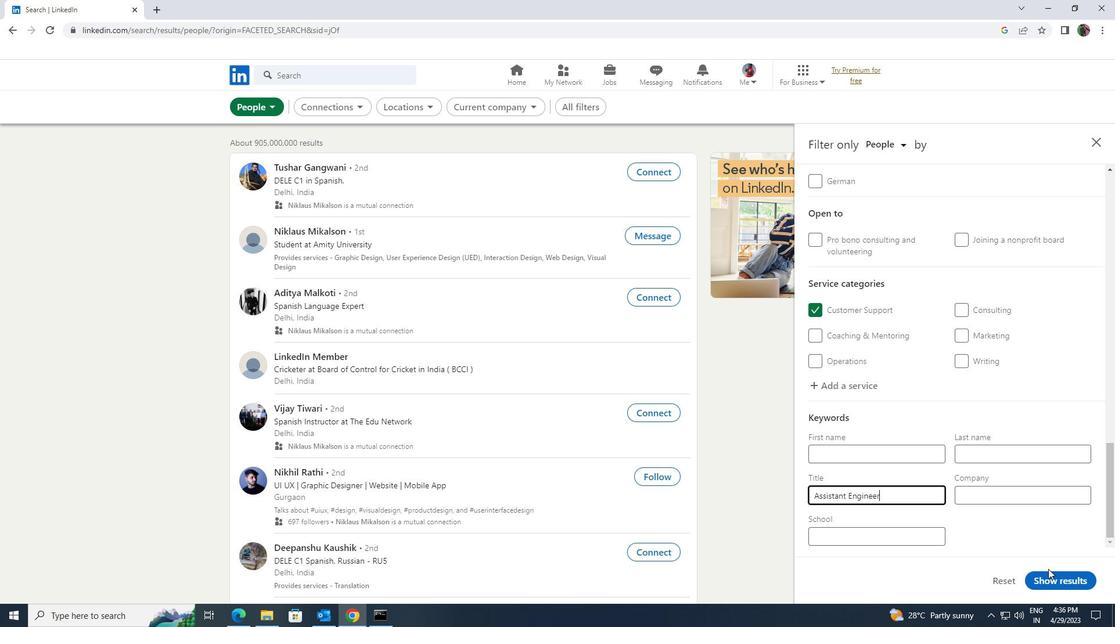 
Action: Mouse pressed left at (1048, 576)
Screenshot: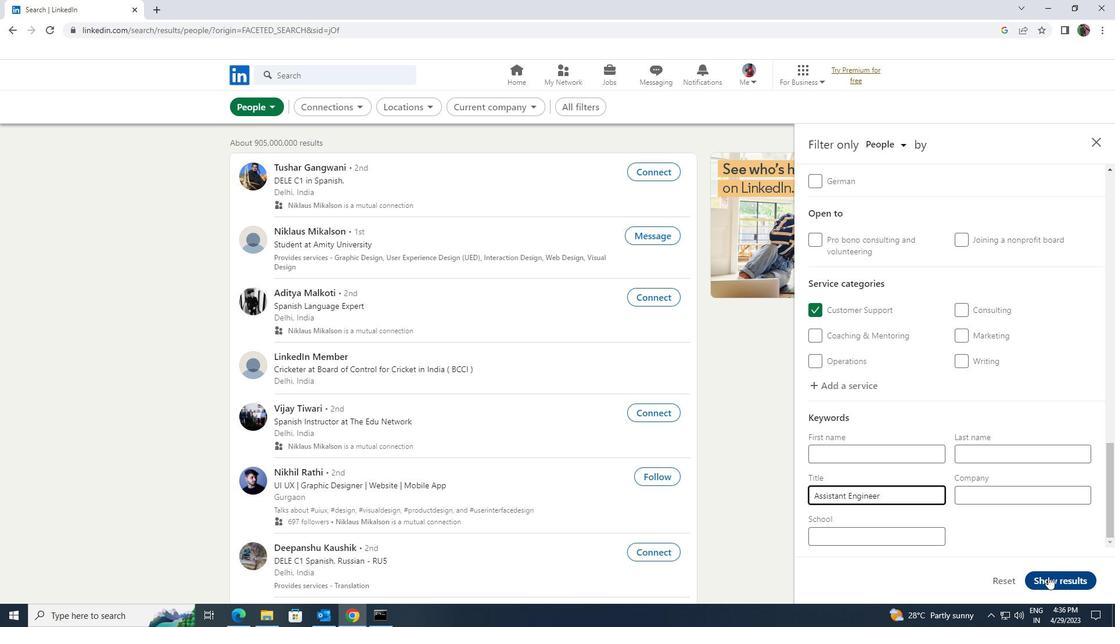 
